 Task: Look for space in Mīrānpur Katra, India from 7th July, 2023 to 15th July, 2023 for 6 adults in price range Rs.15000 to Rs.20000. Place can be entire place with 3 bedrooms having 3 beds and 3 bathrooms. Property type can be house, flat, guest house. Amenities needed are: washing machine. Booking option can be shelf check-in. Required host language is English.
Action: Mouse moved to (432, 65)
Screenshot: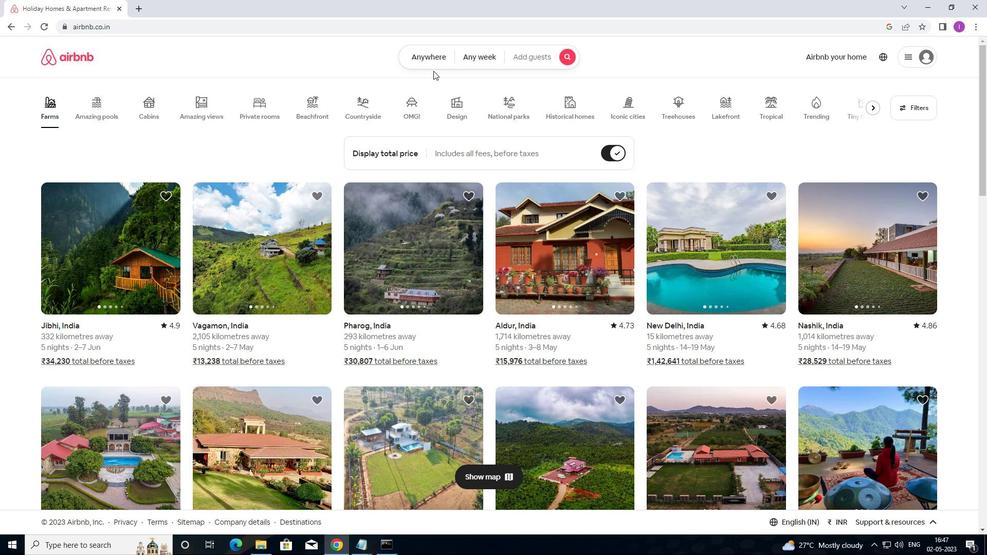
Action: Mouse pressed left at (432, 65)
Screenshot: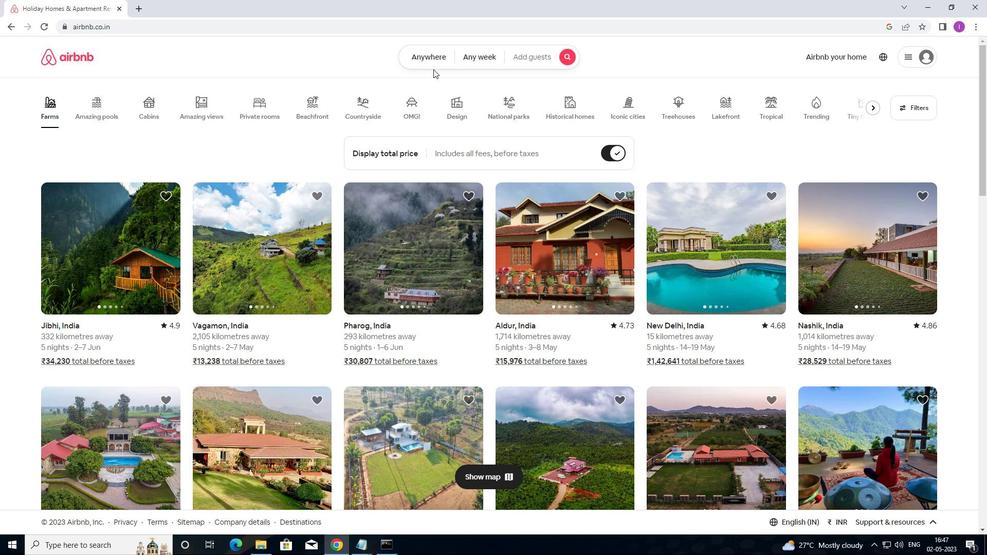 
Action: Mouse moved to (333, 99)
Screenshot: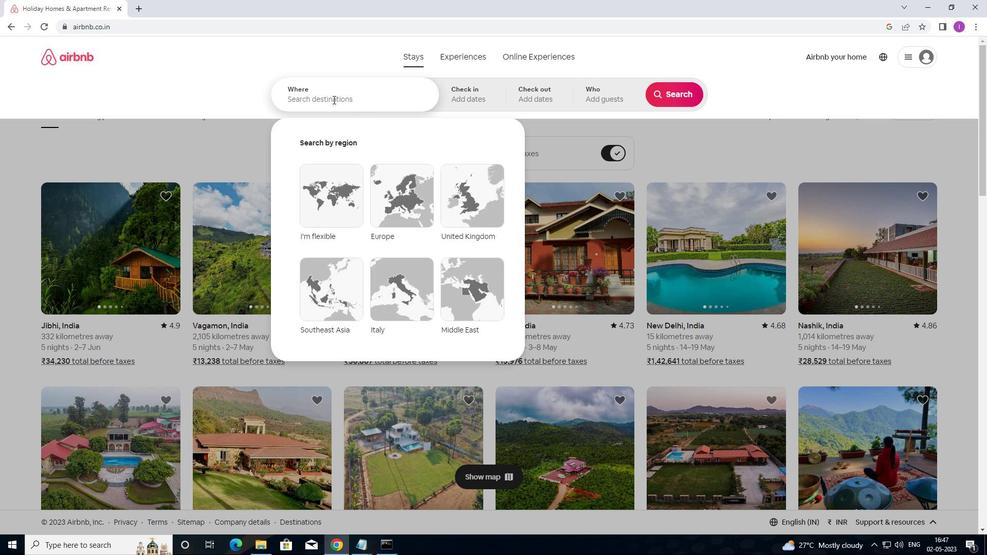 
Action: Mouse pressed left at (333, 99)
Screenshot: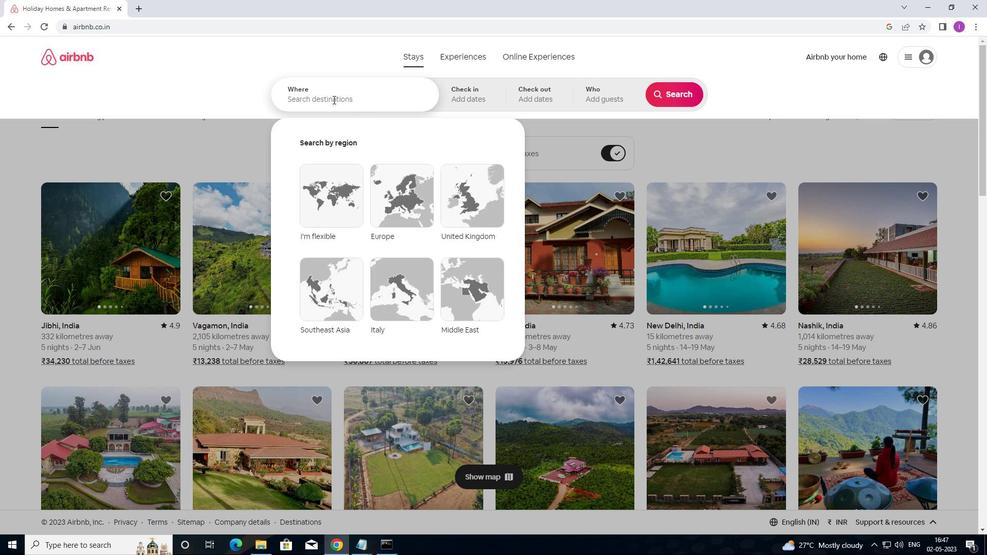 
Action: Mouse moved to (404, 110)
Screenshot: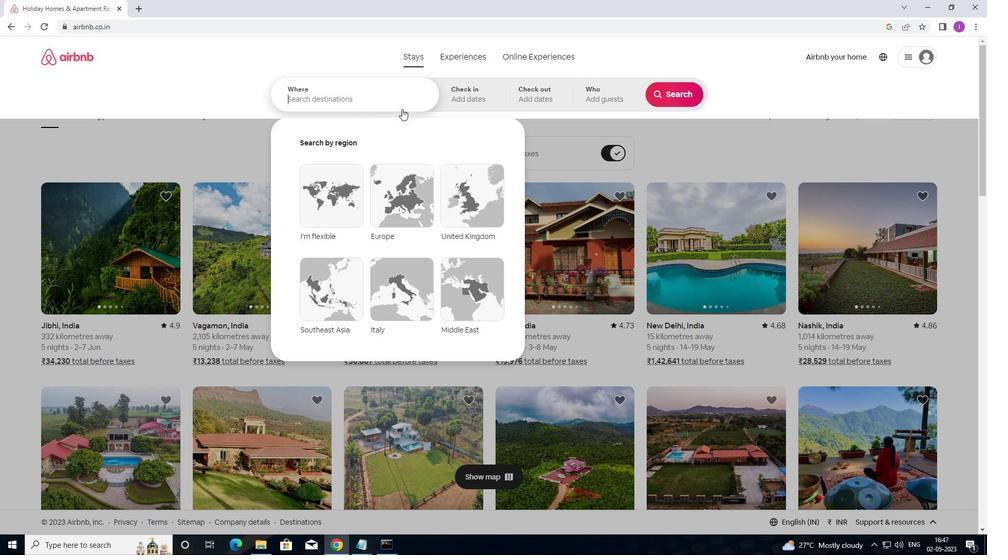 
Action: Key pressed m
Screenshot: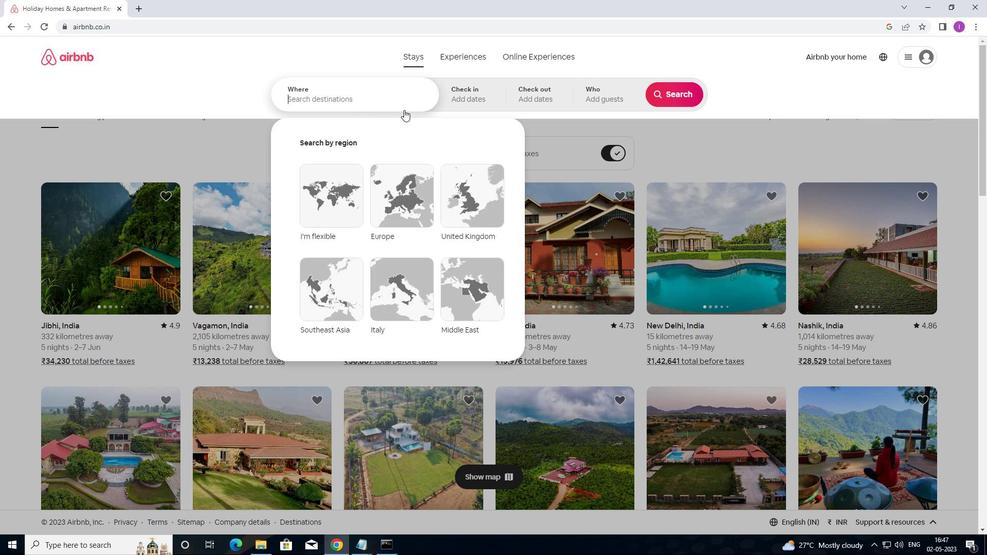 
Action: Mouse moved to (482, 152)
Screenshot: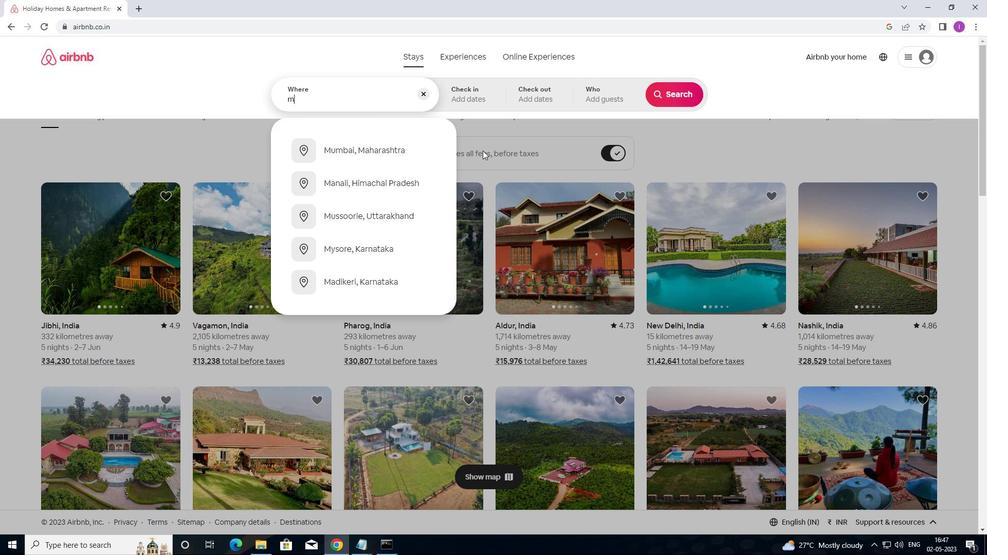 
Action: Key pressed <Key.backspace>
Screenshot: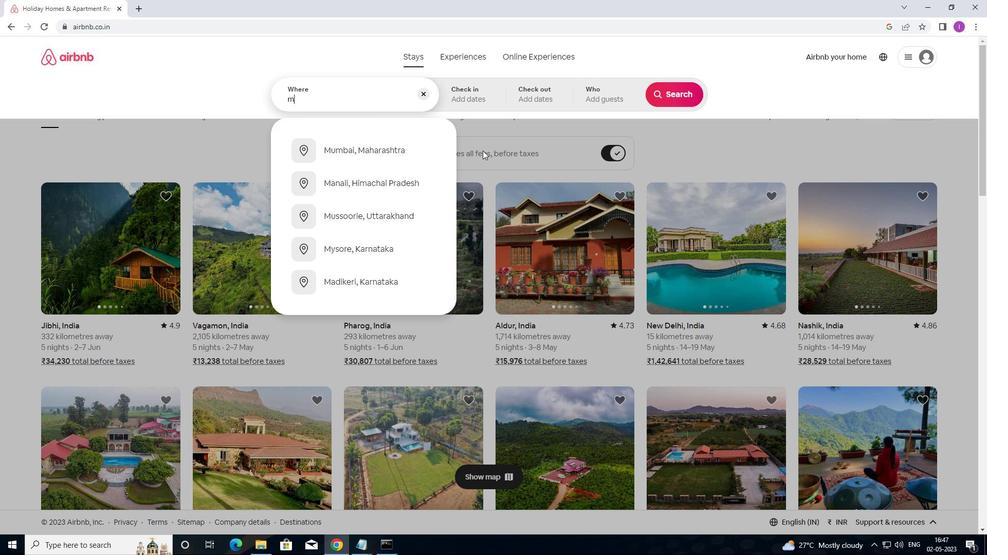 
Action: Mouse moved to (525, 192)
Screenshot: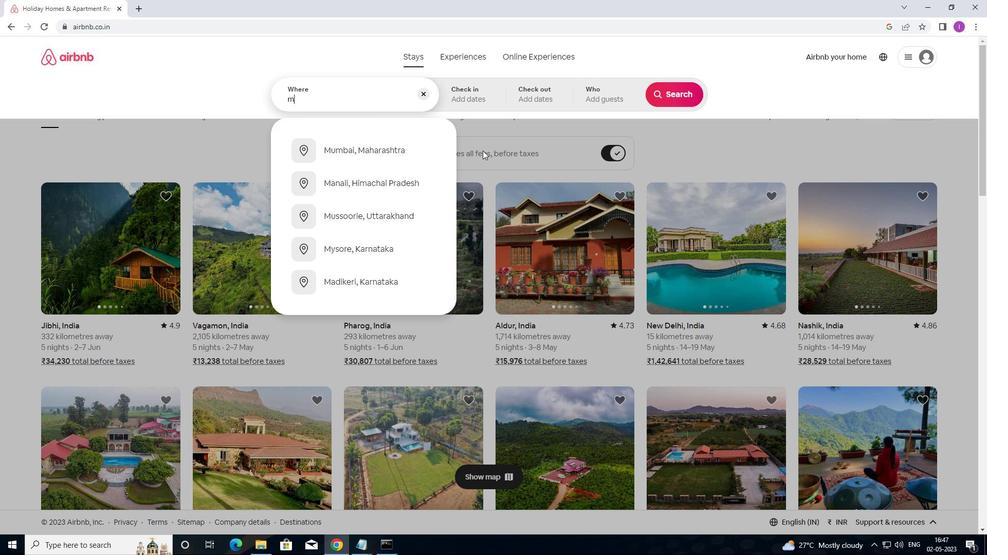 
Action: Key pressed <Key.shift>MIRANPUR<Key.space>KATRA,<Key.shift>INDIA
Screenshot: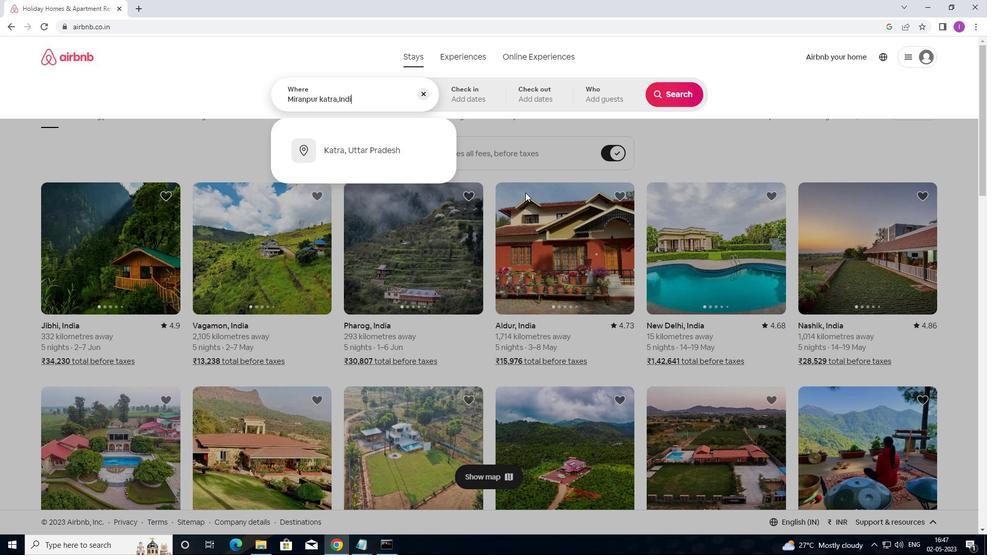 
Action: Mouse moved to (475, 94)
Screenshot: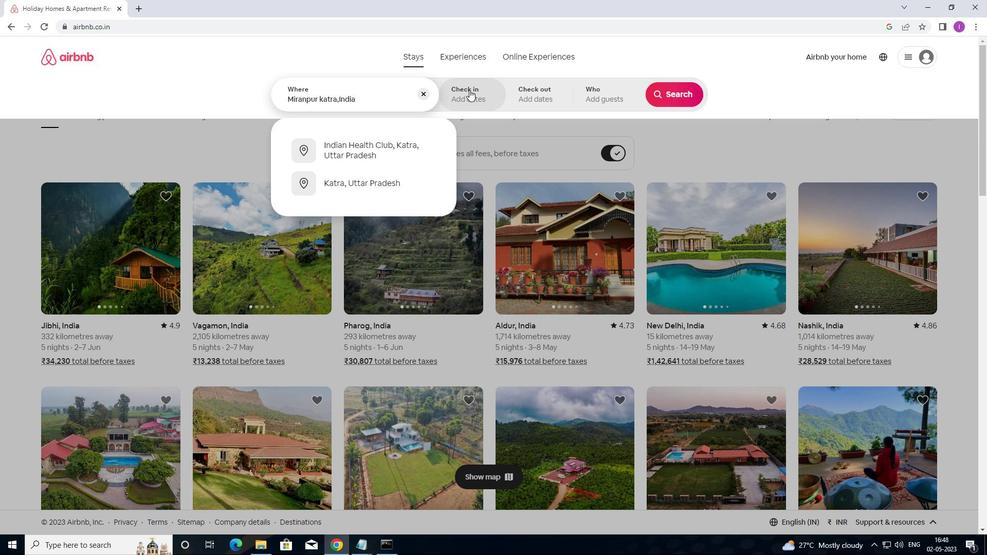
Action: Mouse pressed left at (475, 94)
Screenshot: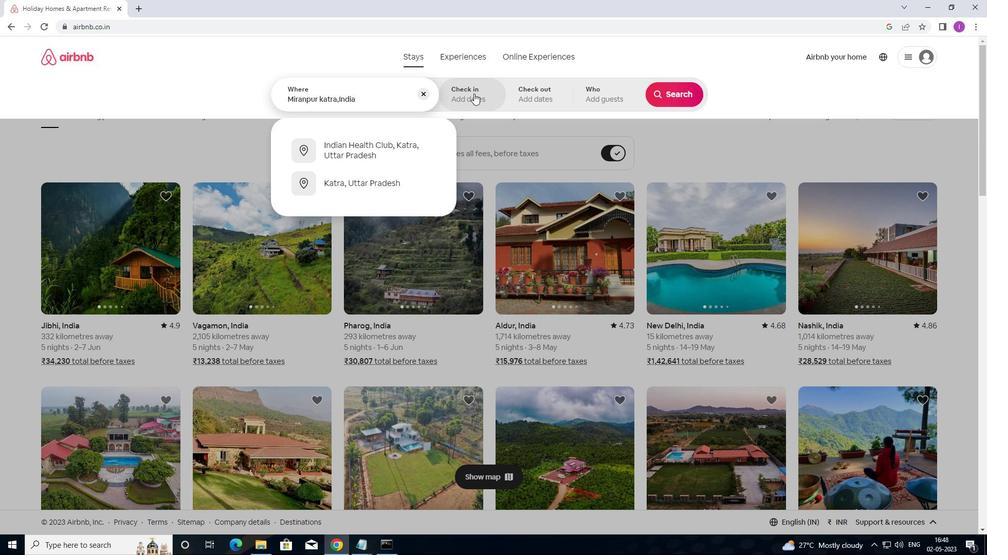 
Action: Mouse moved to (659, 179)
Screenshot: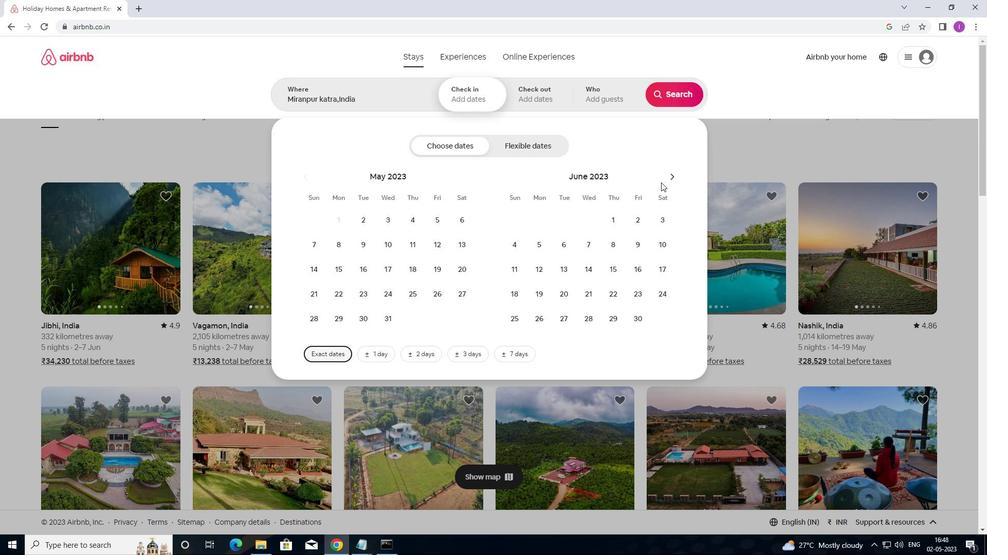 
Action: Mouse pressed left at (659, 179)
Screenshot: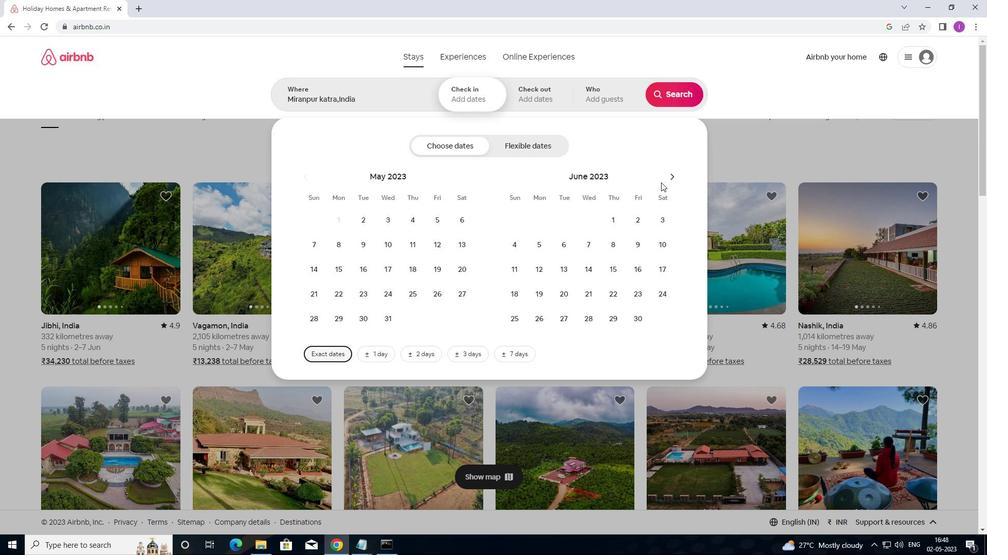 
Action: Mouse moved to (673, 179)
Screenshot: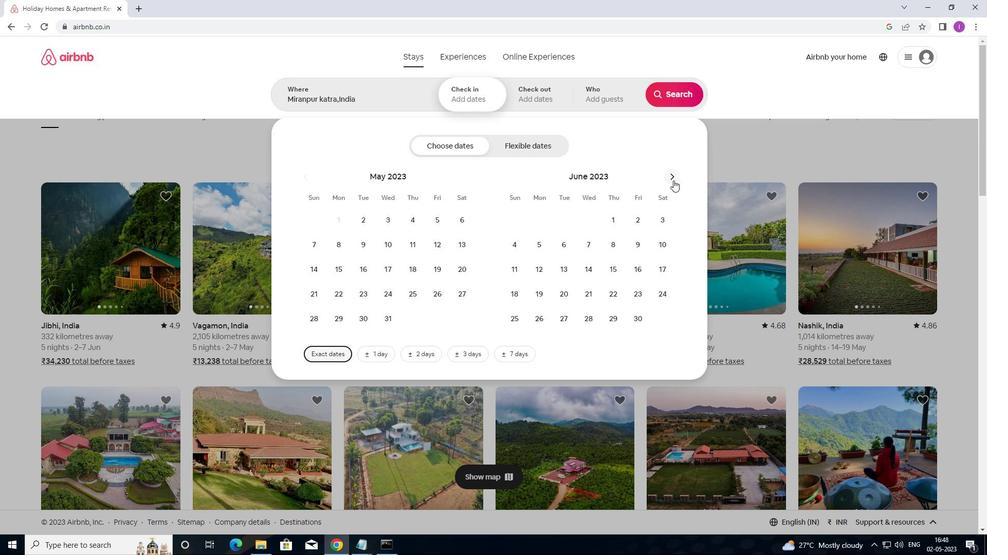
Action: Mouse pressed left at (673, 179)
Screenshot: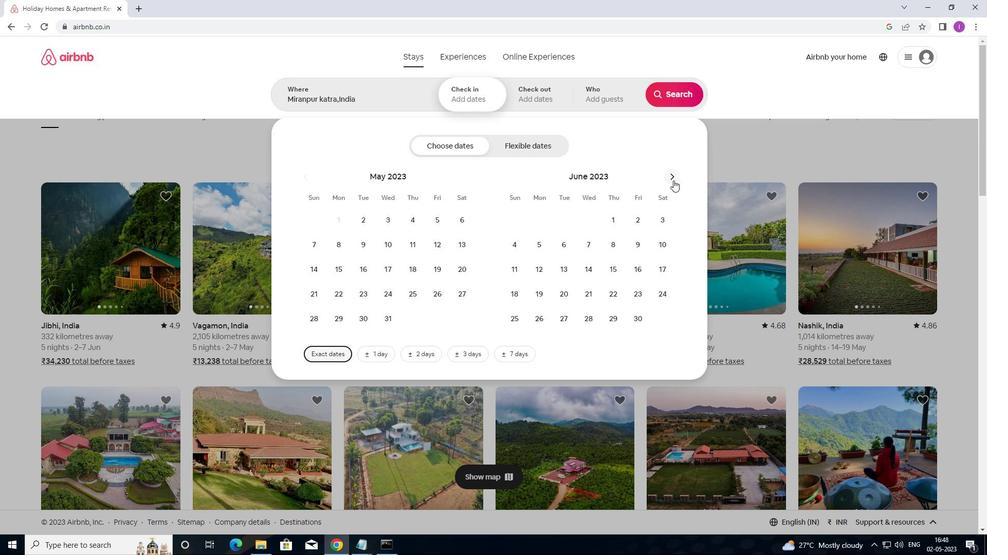 
Action: Mouse moved to (642, 248)
Screenshot: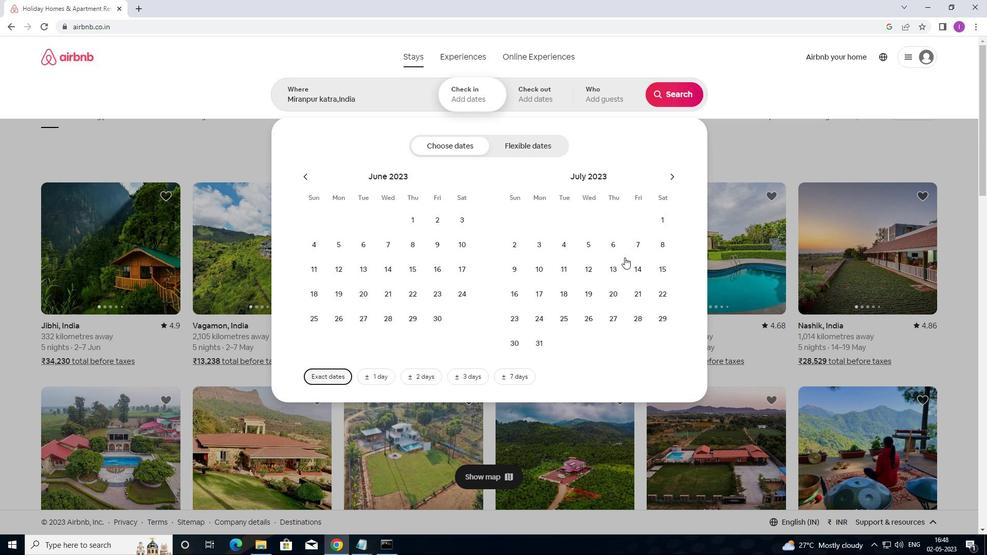 
Action: Mouse pressed left at (642, 248)
Screenshot: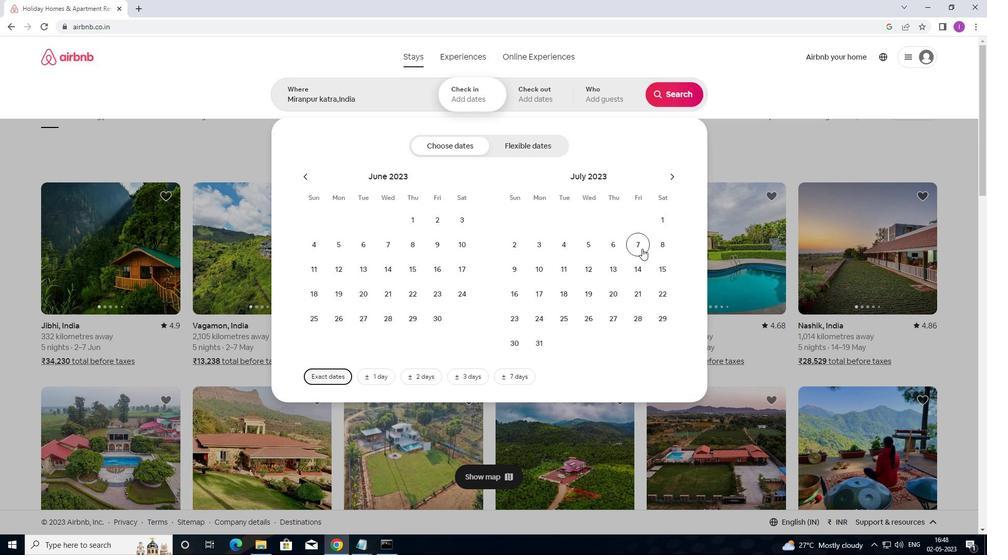 
Action: Mouse moved to (668, 275)
Screenshot: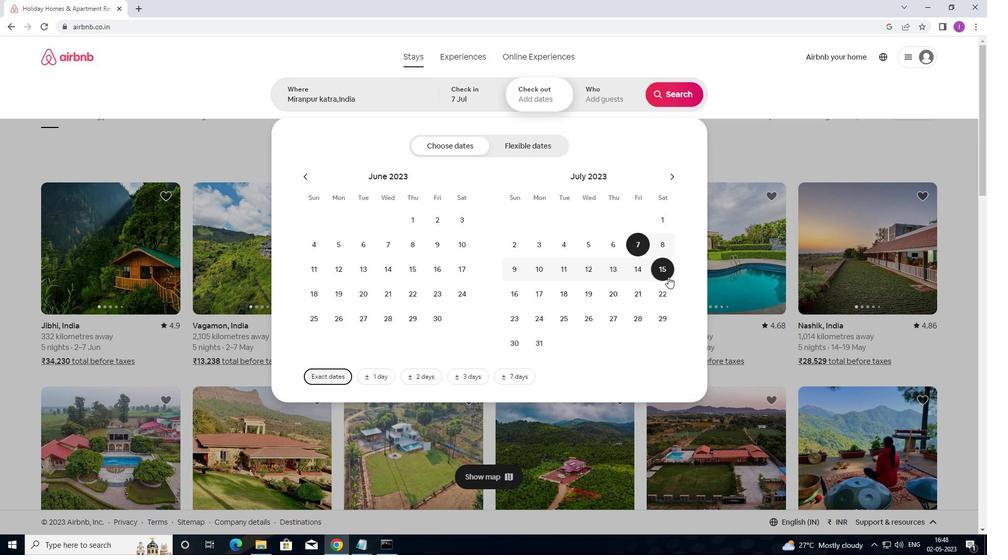 
Action: Mouse pressed left at (668, 275)
Screenshot: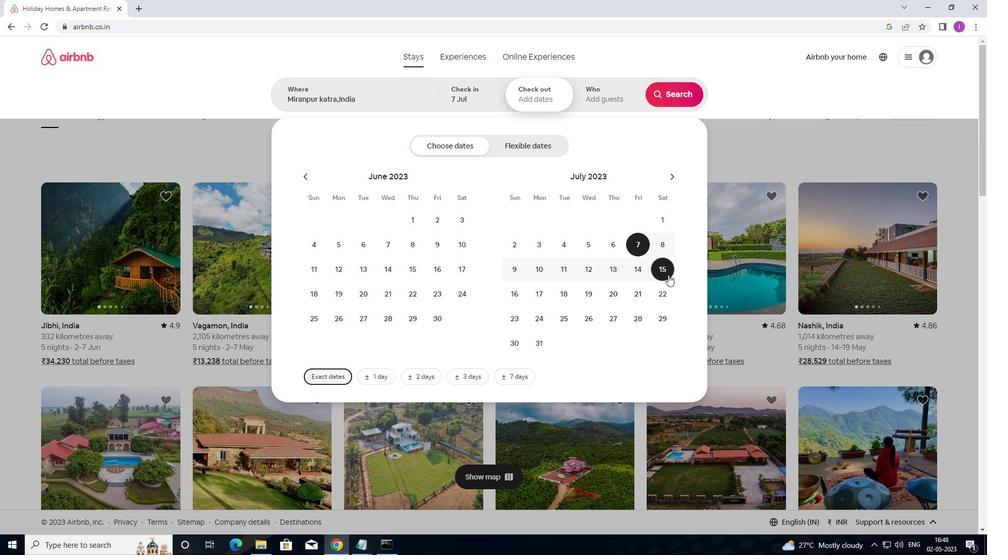 
Action: Mouse moved to (632, 87)
Screenshot: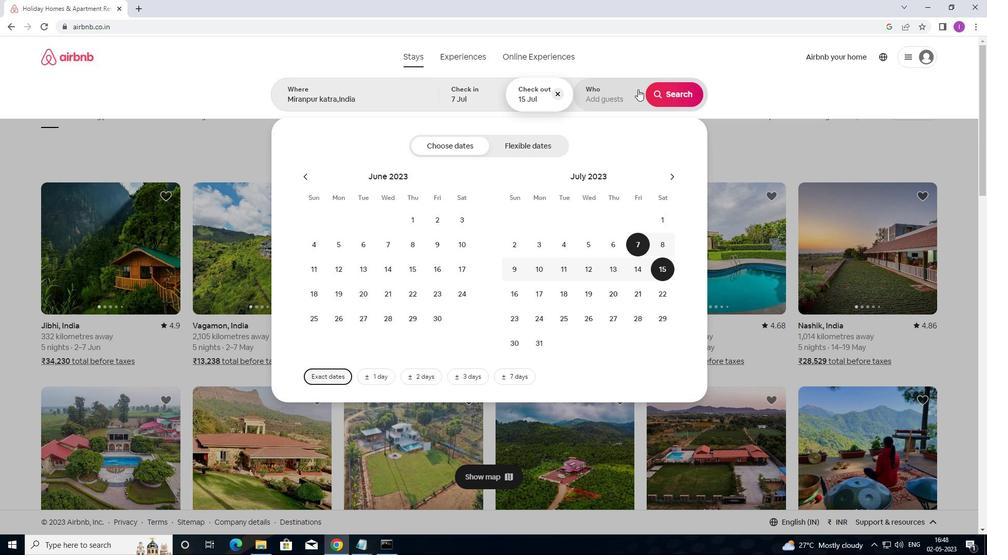 
Action: Mouse pressed left at (632, 87)
Screenshot: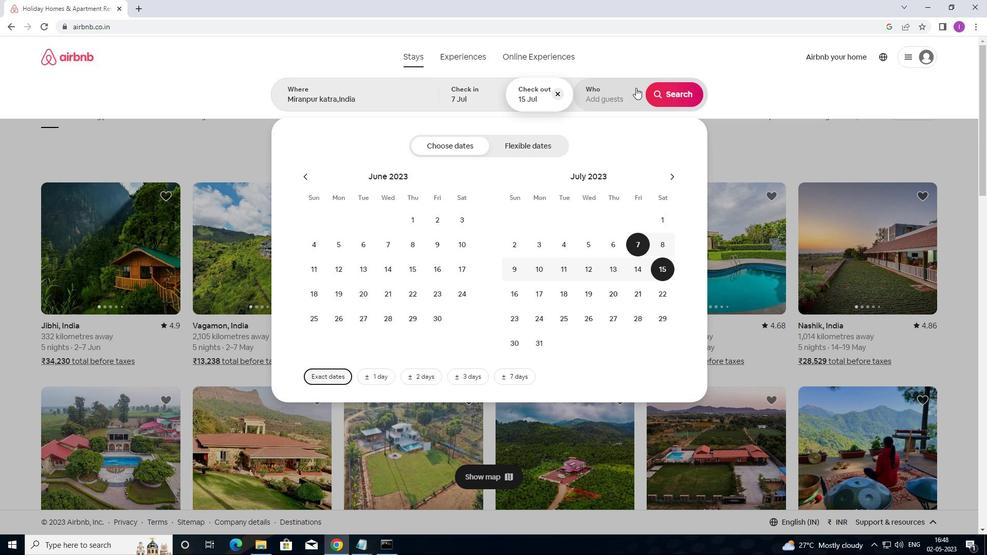 
Action: Mouse moved to (679, 140)
Screenshot: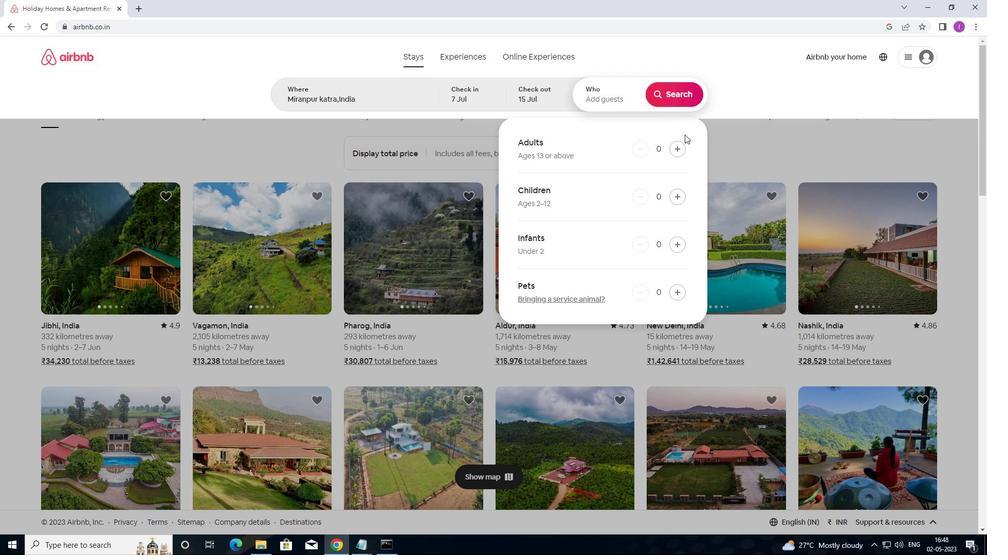 
Action: Mouse pressed left at (679, 140)
Screenshot: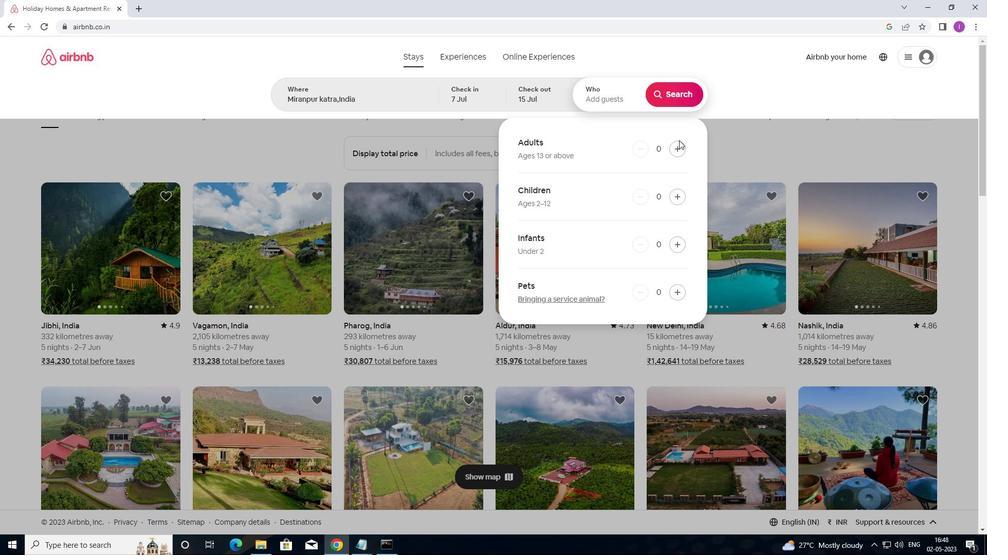 
Action: Mouse pressed left at (679, 140)
Screenshot: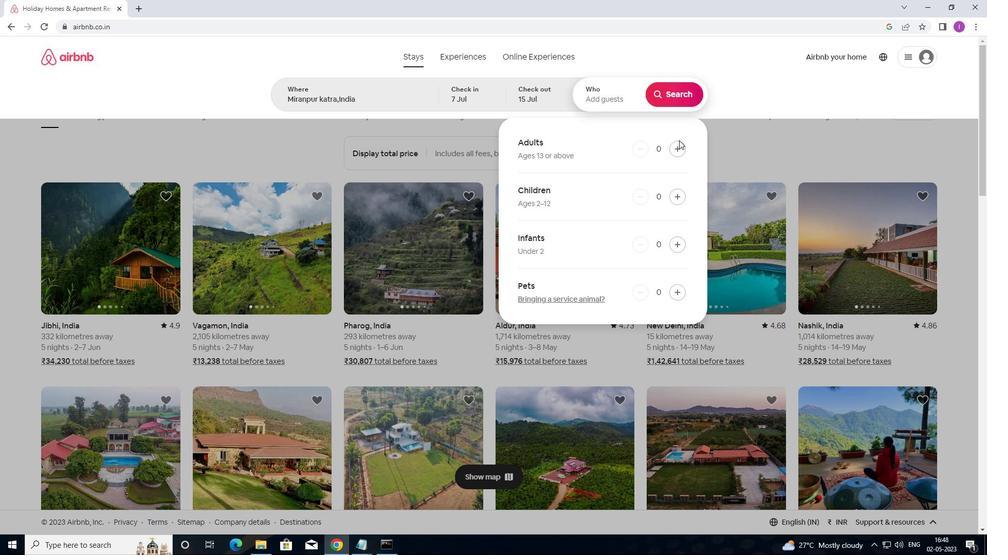 
Action: Mouse moved to (679, 145)
Screenshot: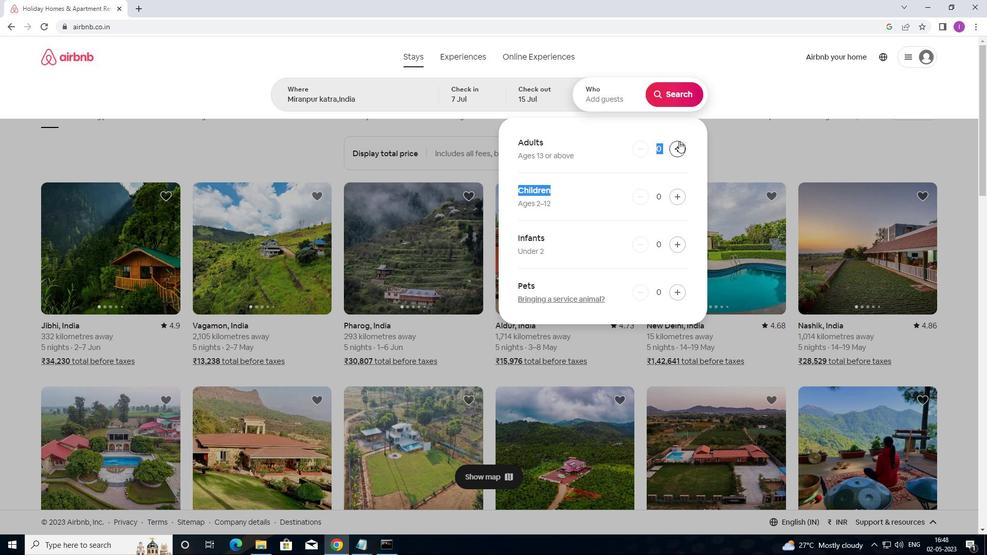 
Action: Mouse pressed left at (679, 145)
Screenshot: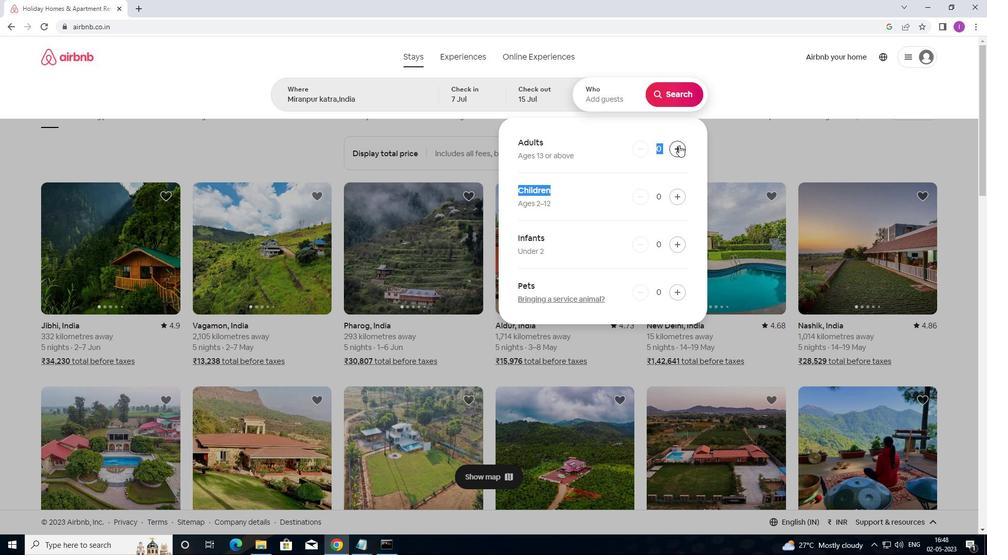 
Action: Mouse pressed left at (679, 145)
Screenshot: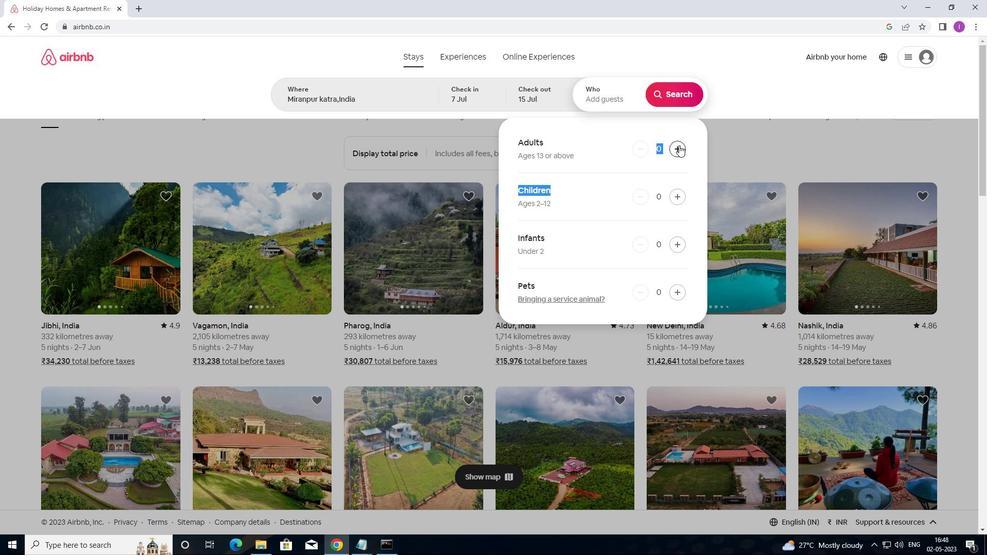
Action: Mouse moved to (712, 145)
Screenshot: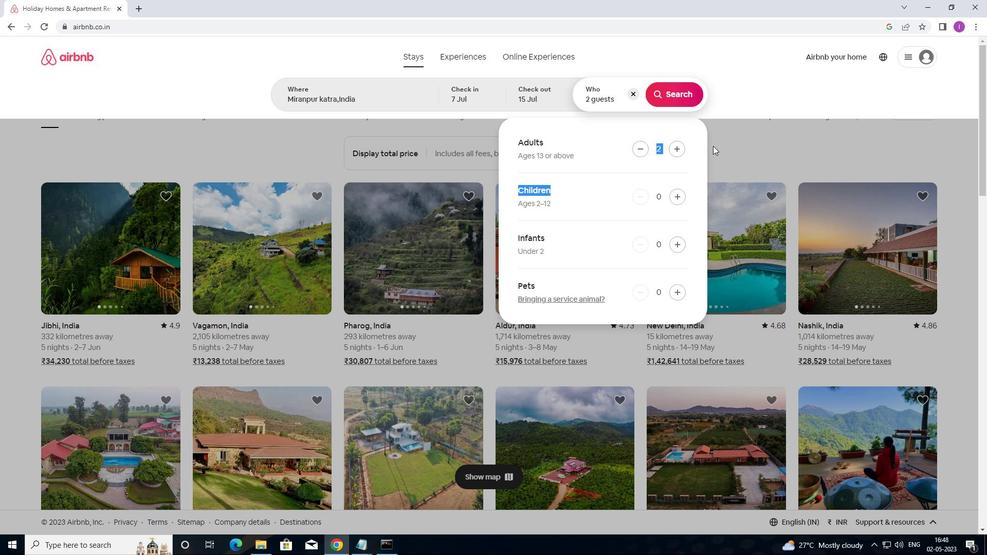 
Action: Mouse pressed left at (712, 145)
Screenshot: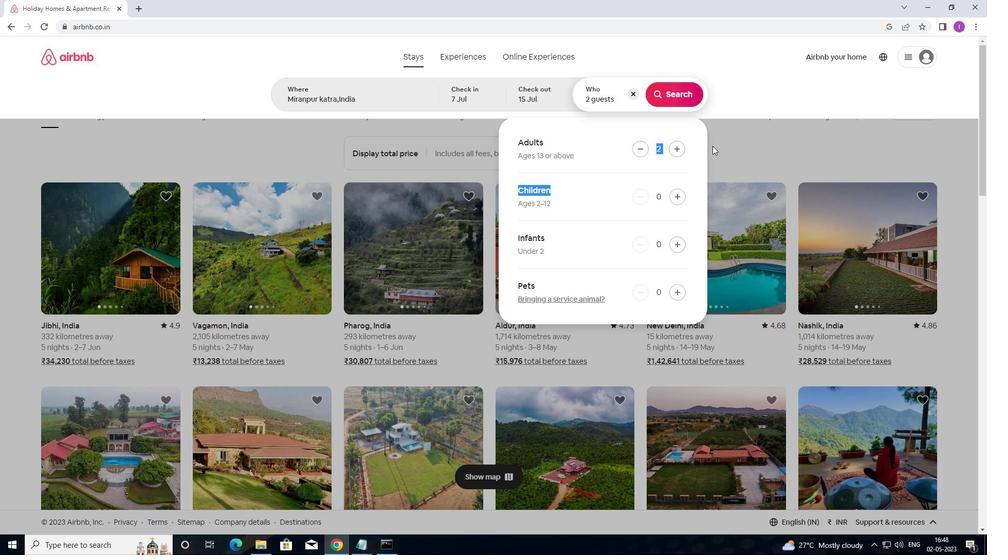 
Action: Mouse moved to (550, 55)
Screenshot: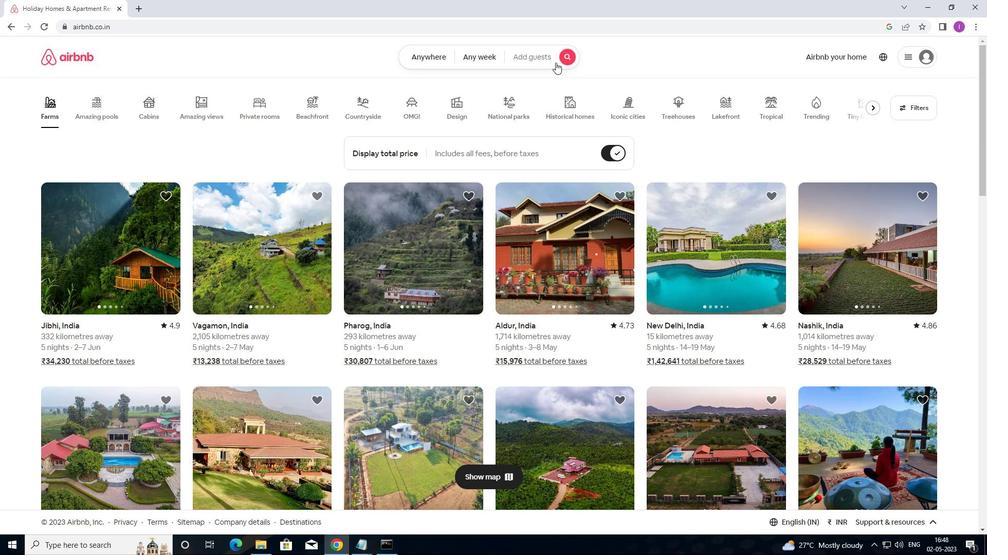 
Action: Mouse pressed left at (550, 55)
Screenshot: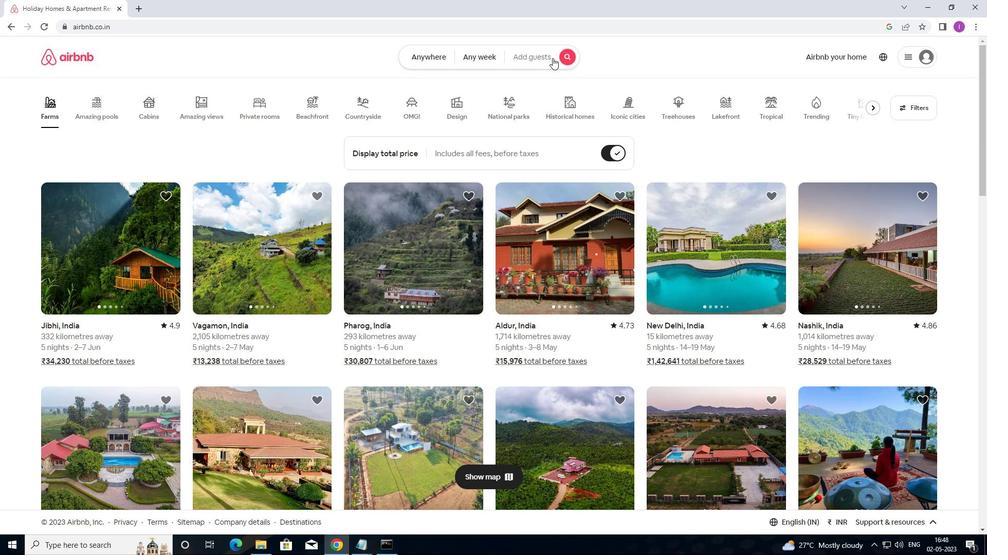 
Action: Mouse moved to (675, 150)
Screenshot: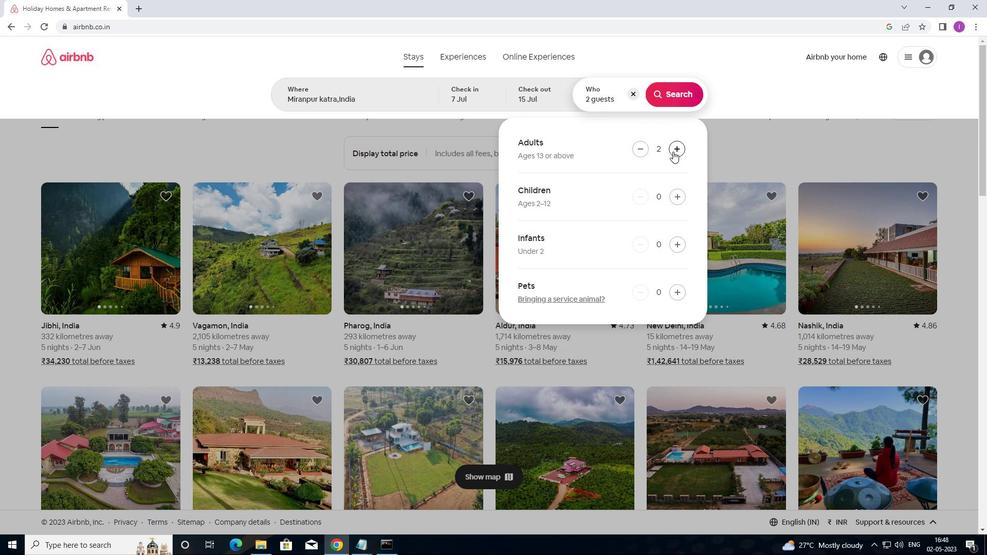 
Action: Mouse pressed left at (675, 150)
Screenshot: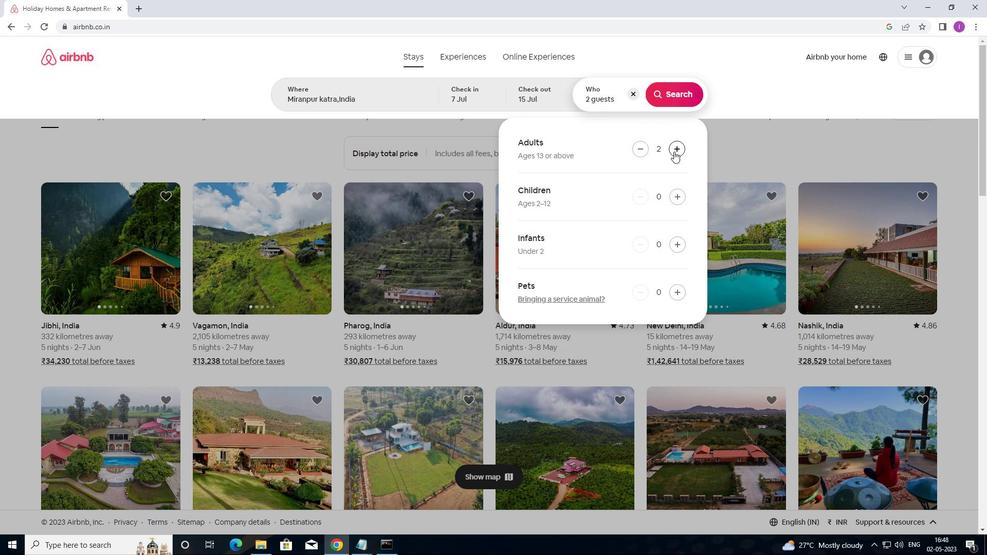 
Action: Mouse moved to (675, 150)
Screenshot: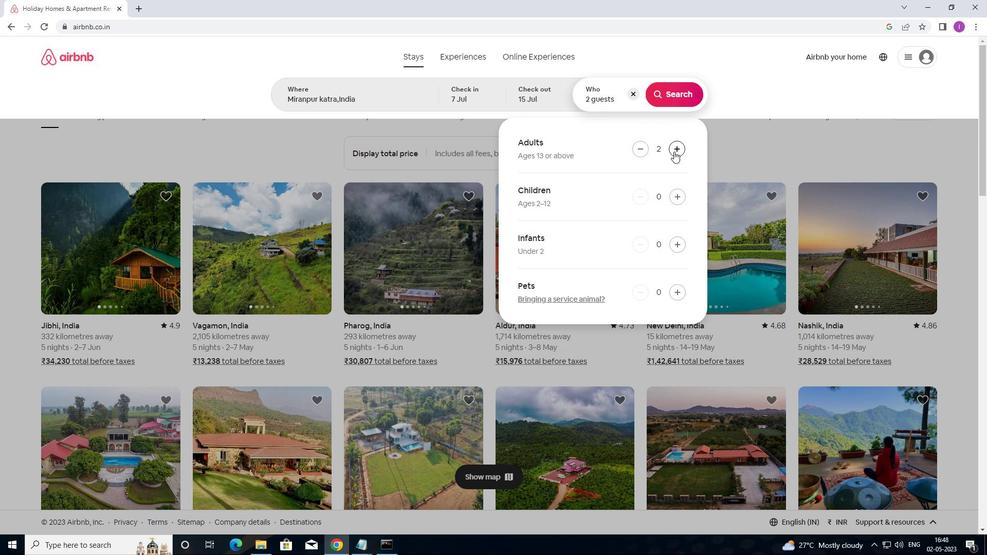 
Action: Mouse pressed left at (675, 150)
Screenshot: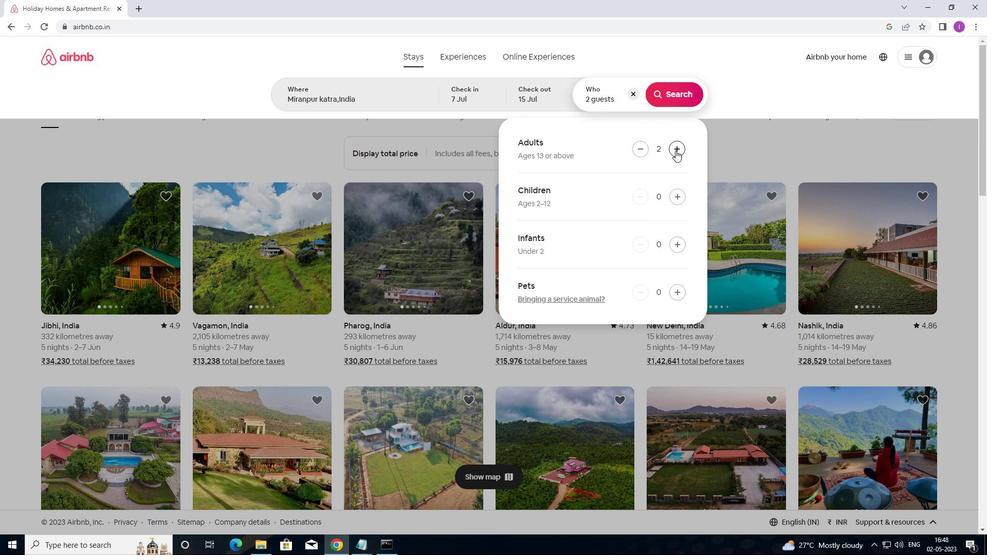 
Action: Mouse pressed left at (675, 150)
Screenshot: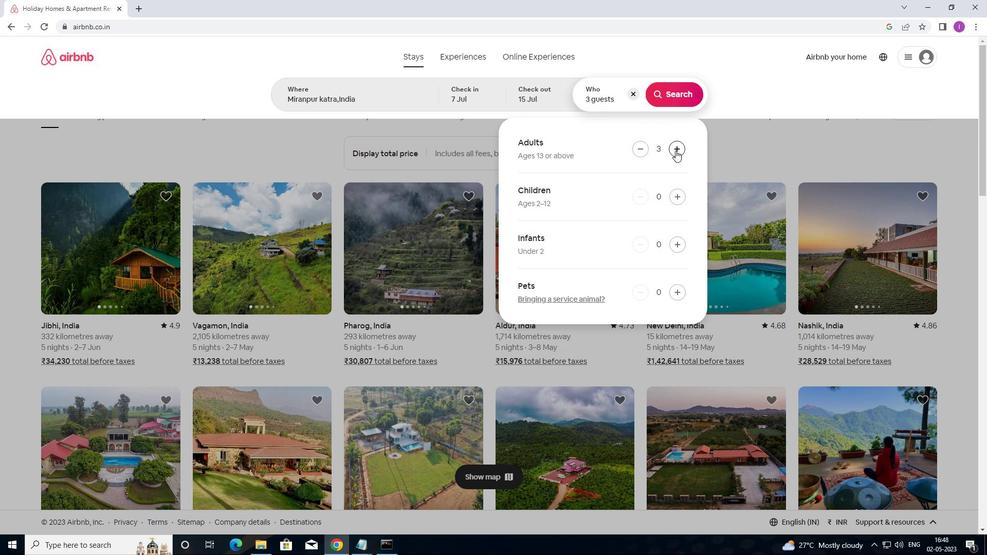 
Action: Mouse moved to (675, 150)
Screenshot: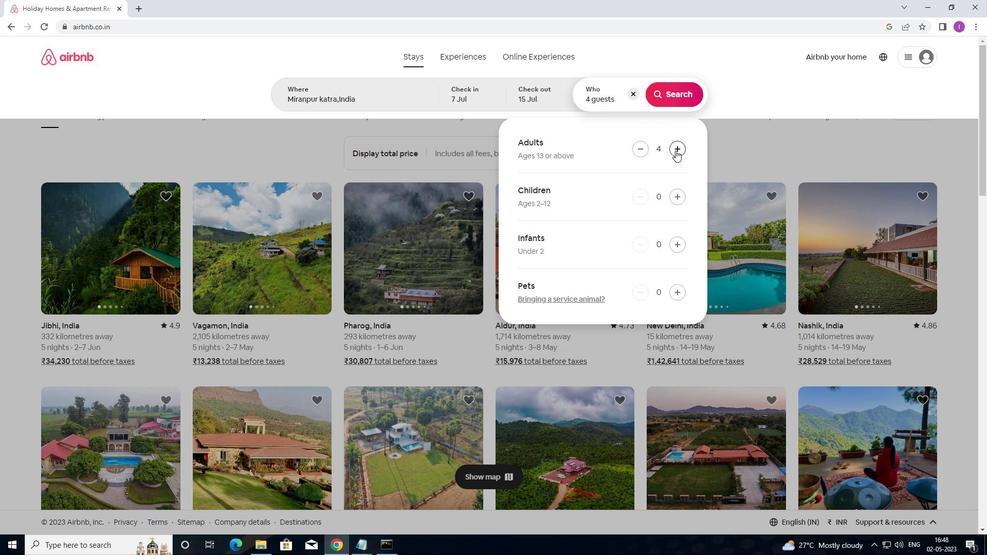 
Action: Mouse pressed left at (675, 150)
Screenshot: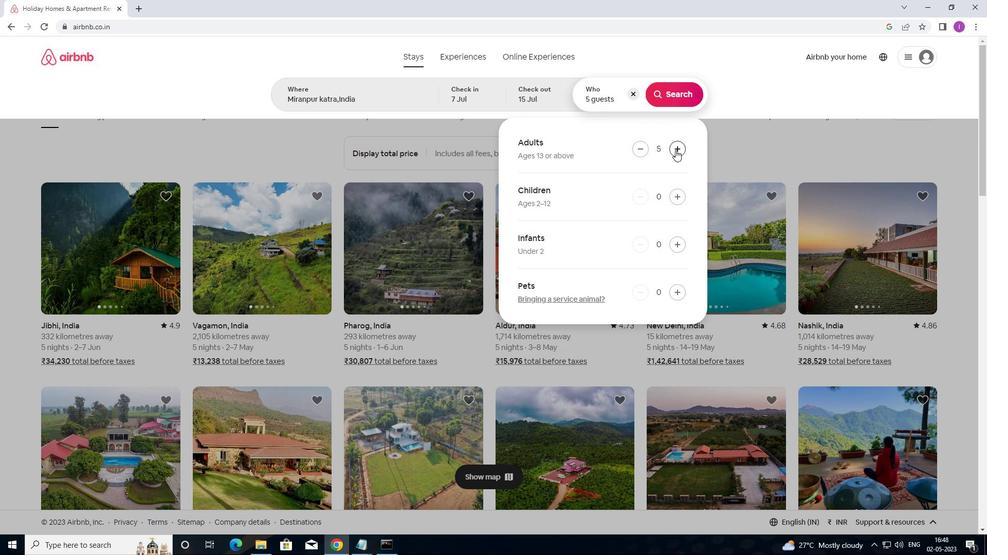 
Action: Mouse moved to (680, 93)
Screenshot: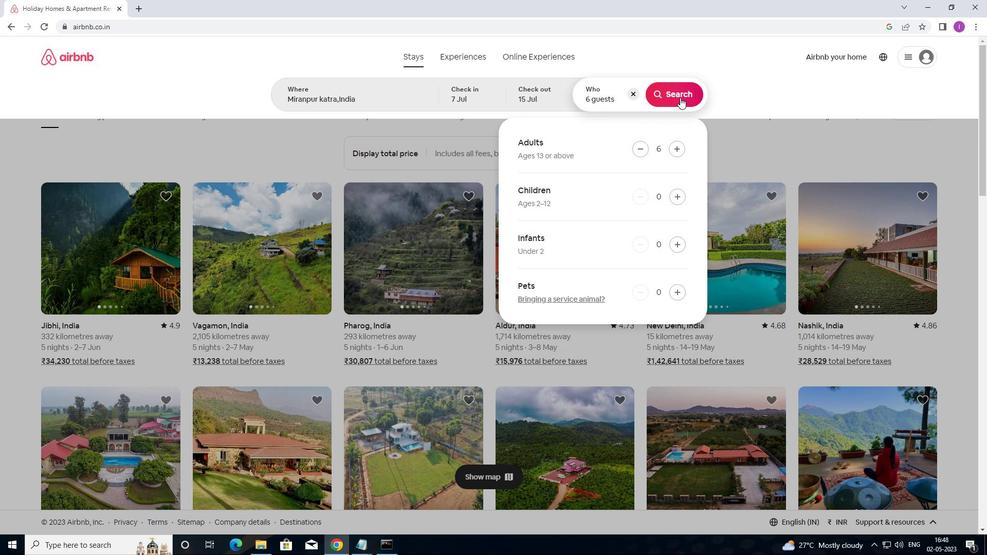 
Action: Mouse pressed left at (680, 93)
Screenshot: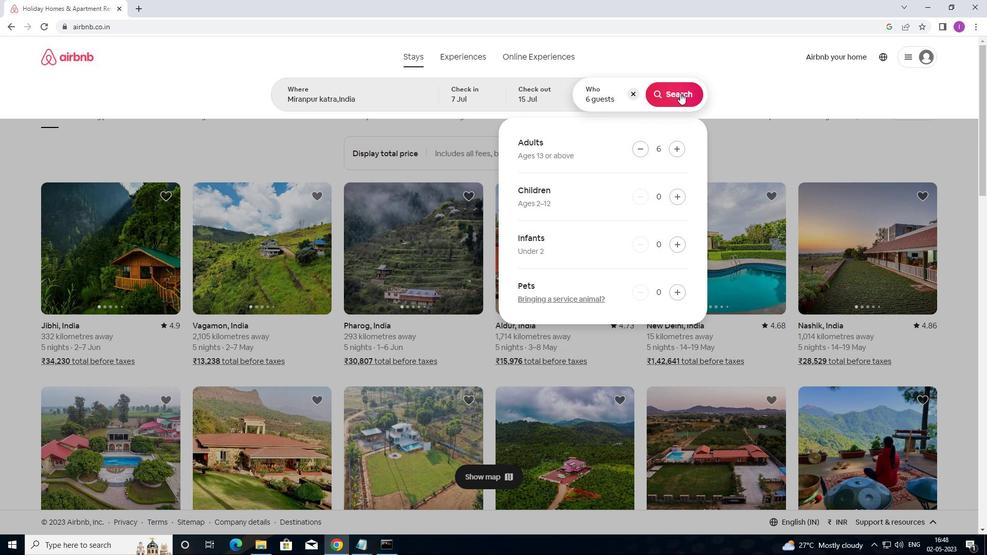 
Action: Mouse moved to (940, 96)
Screenshot: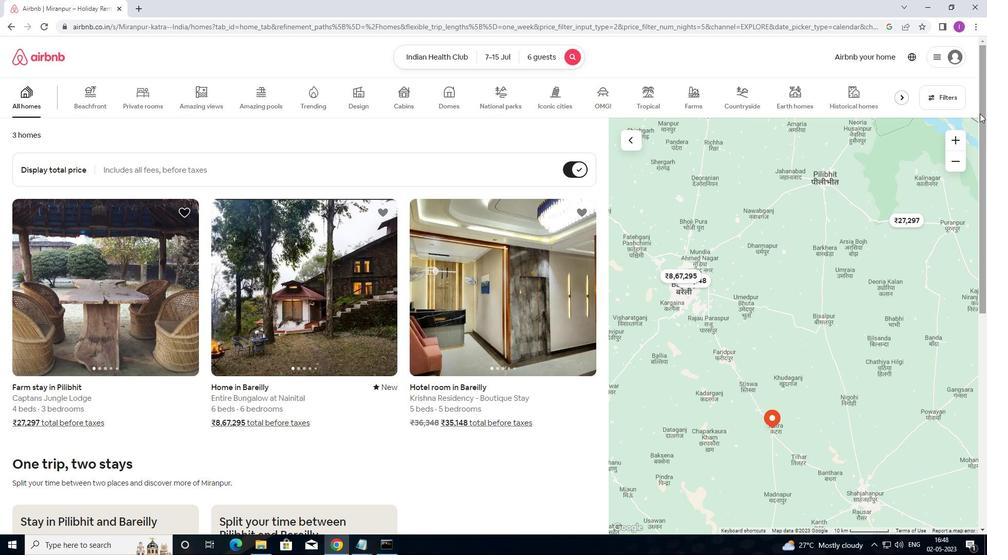 
Action: Mouse pressed left at (940, 96)
Screenshot: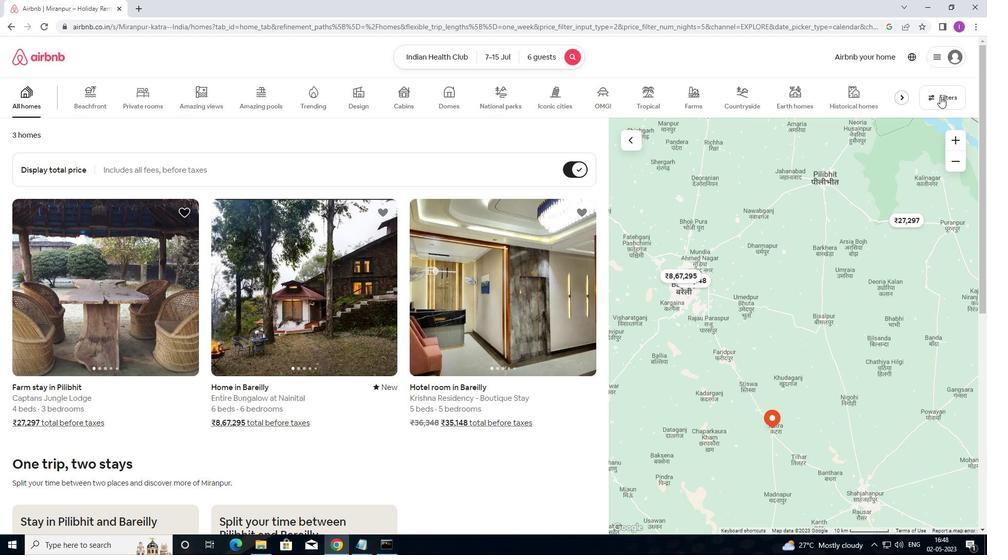 
Action: Mouse moved to (382, 230)
Screenshot: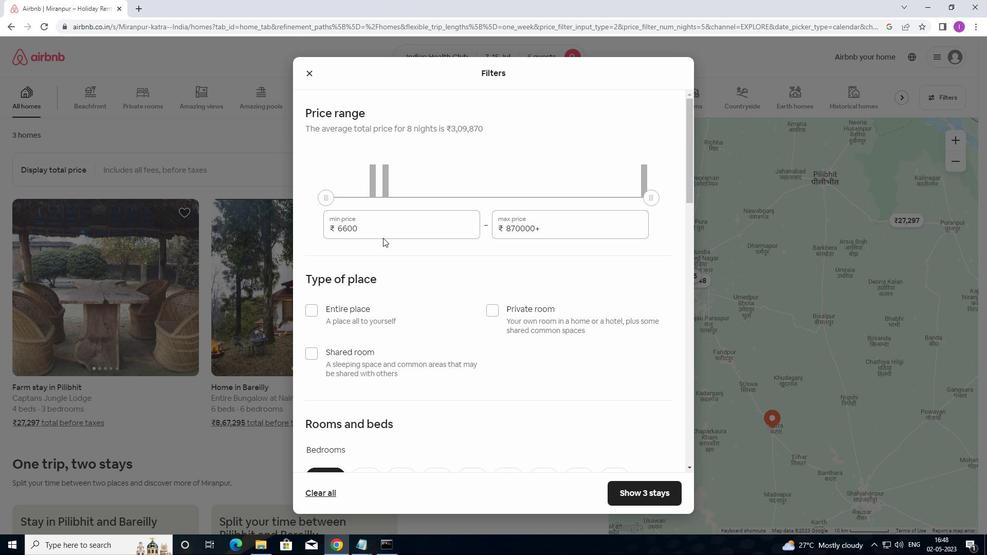 
Action: Mouse pressed left at (382, 230)
Screenshot: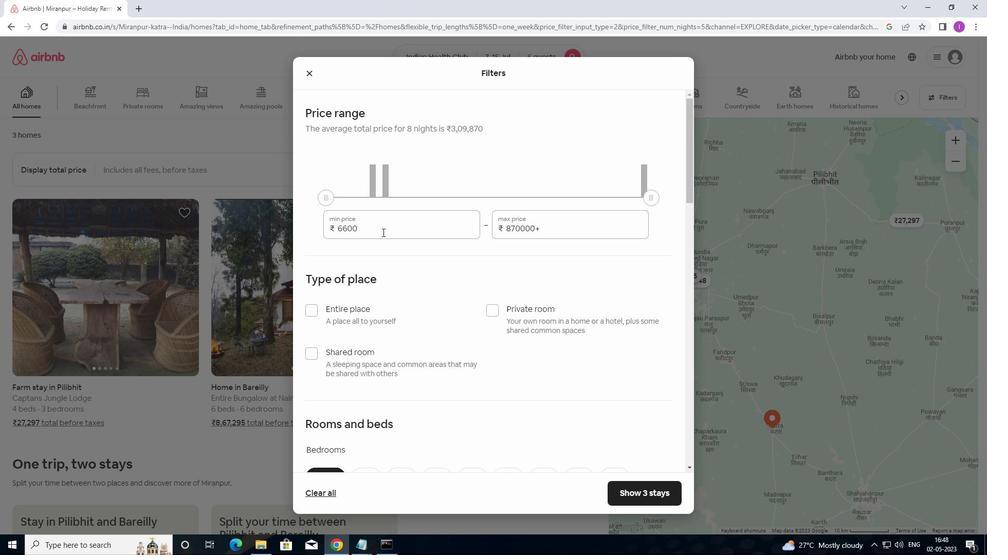 
Action: Mouse moved to (365, 222)
Screenshot: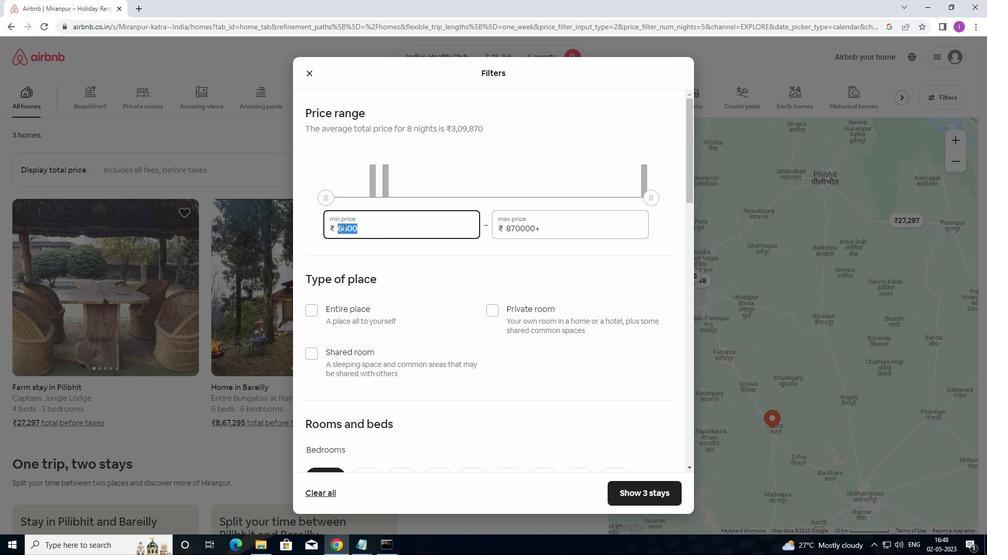 
Action: Key pressed 15
Screenshot: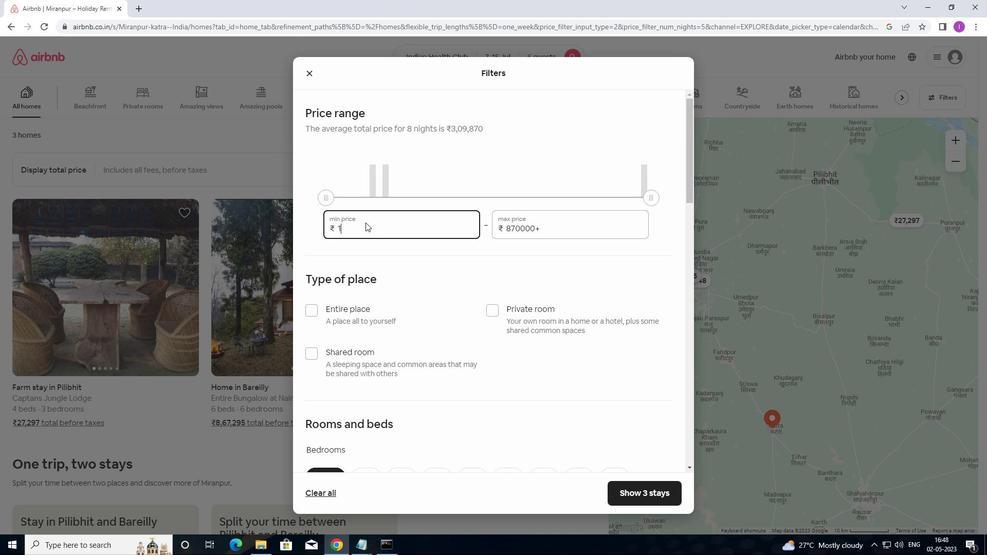
Action: Mouse moved to (366, 222)
Screenshot: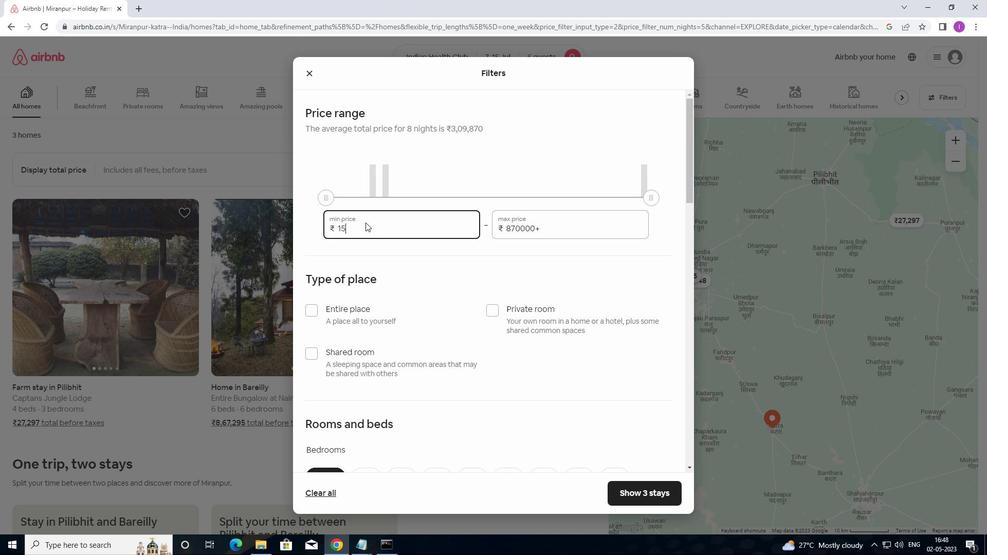 
Action: Key pressed 0
Screenshot: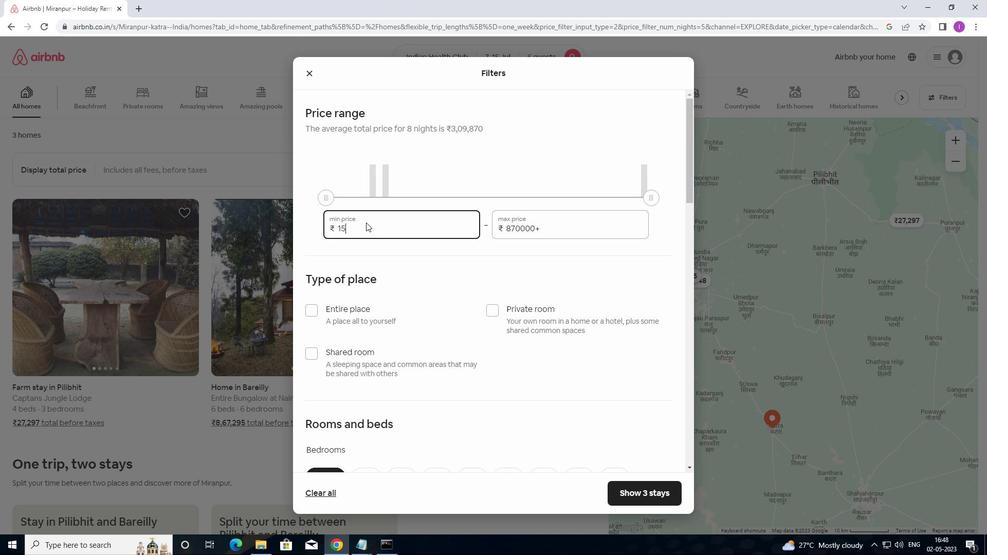 
Action: Mouse moved to (373, 224)
Screenshot: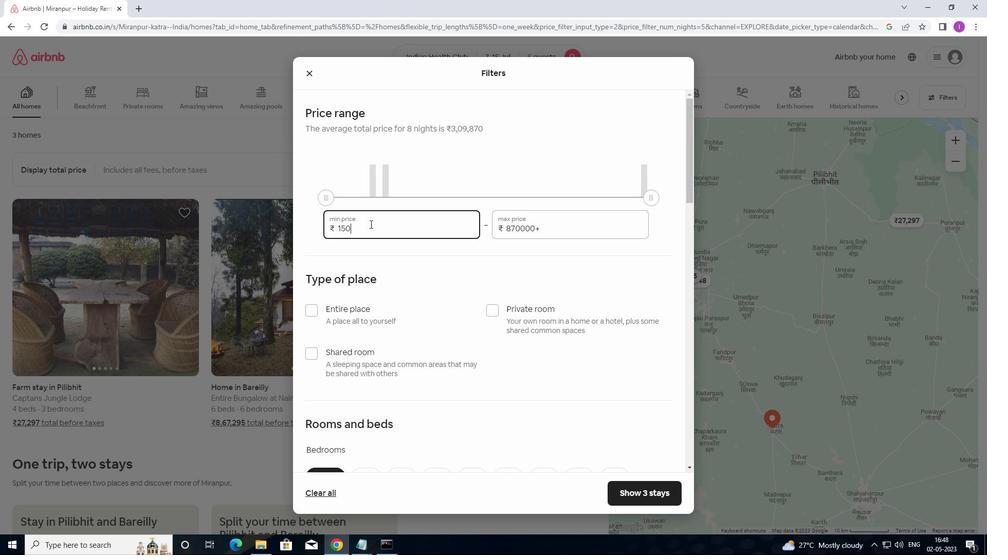 
Action: Key pressed 0
Screenshot: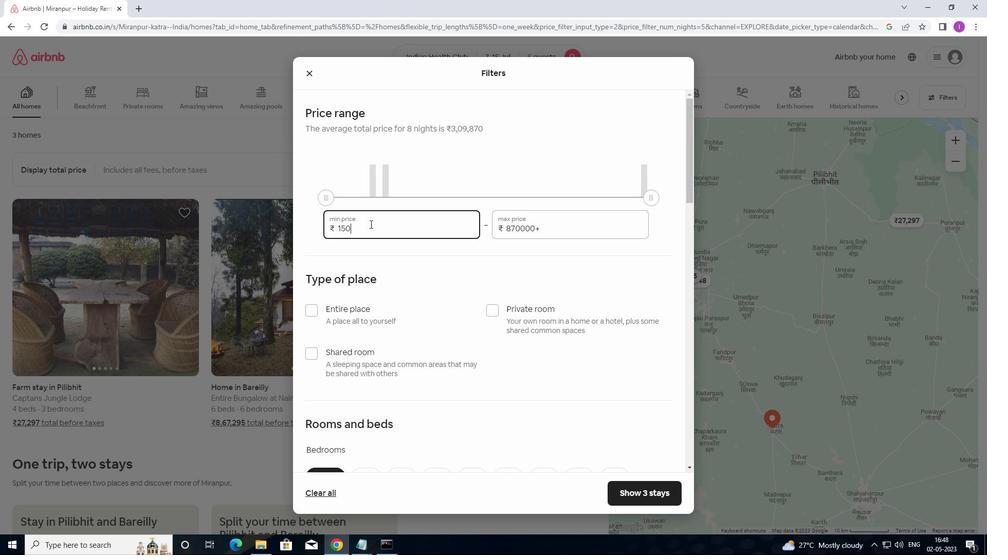 
Action: Mouse moved to (373, 224)
Screenshot: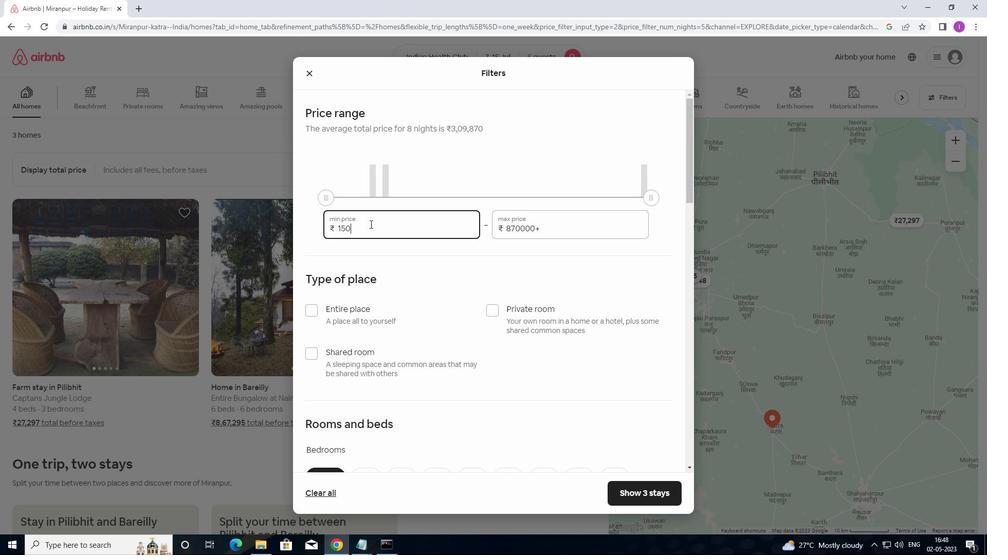 
Action: Key pressed 0
Screenshot: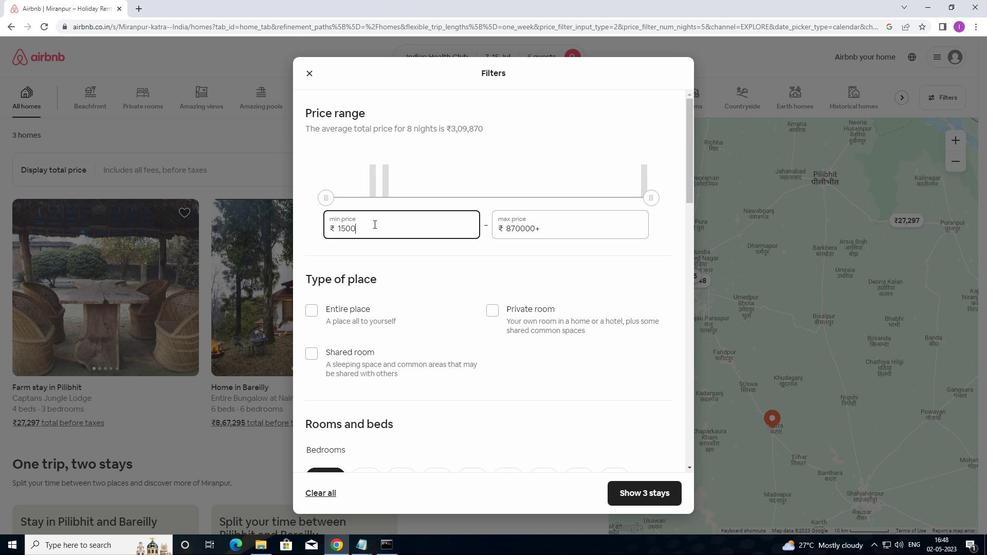 
Action: Mouse moved to (537, 229)
Screenshot: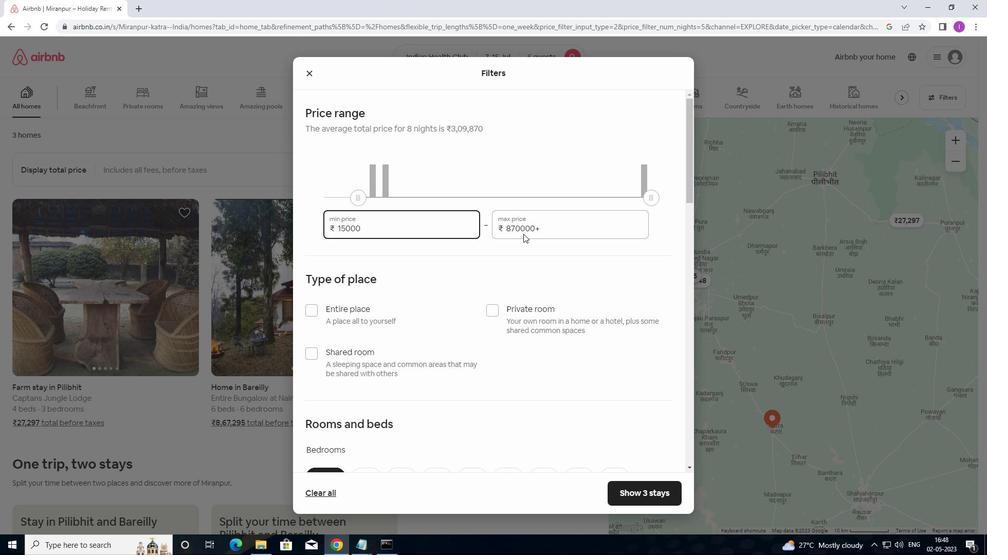 
Action: Mouse pressed left at (537, 229)
Screenshot: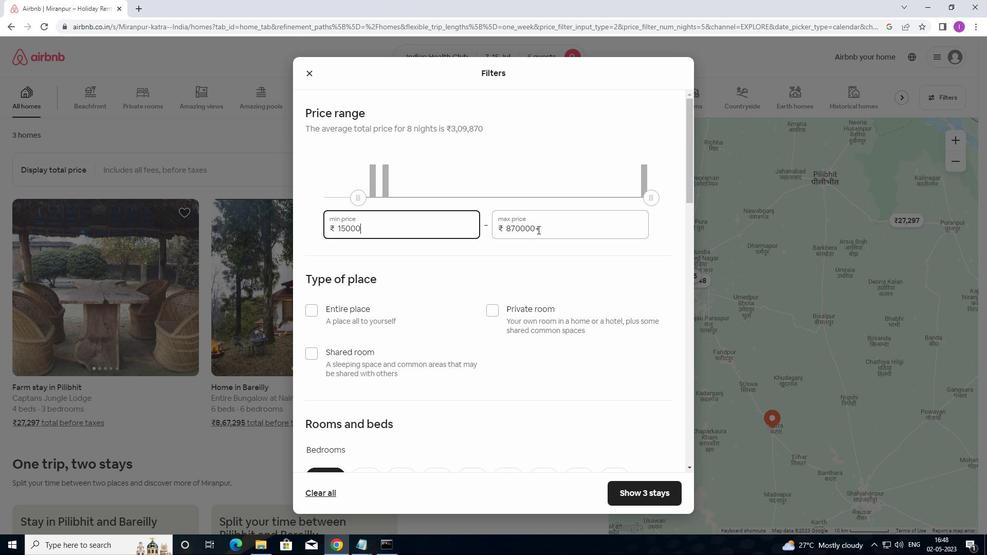 
Action: Mouse moved to (494, 228)
Screenshot: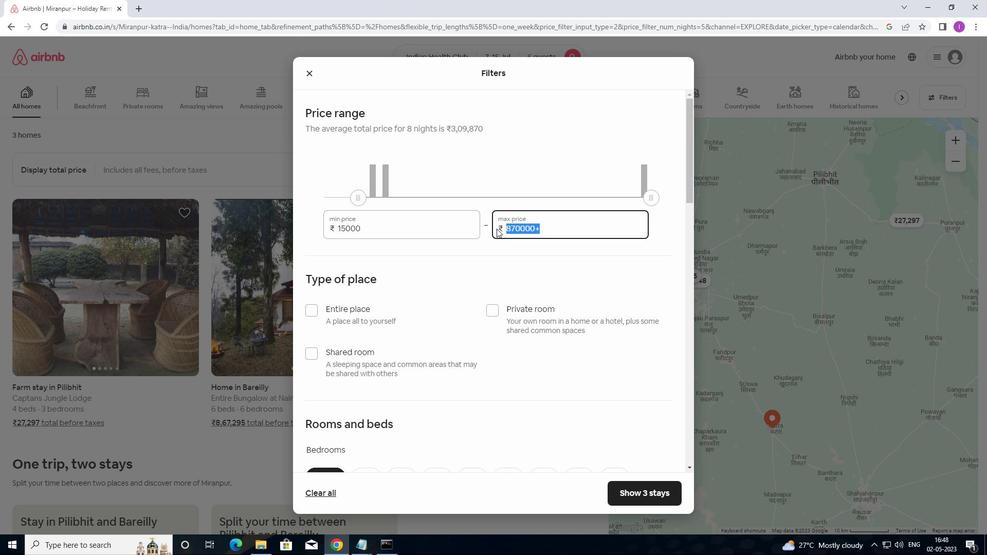 
Action: Key pressed 20
Screenshot: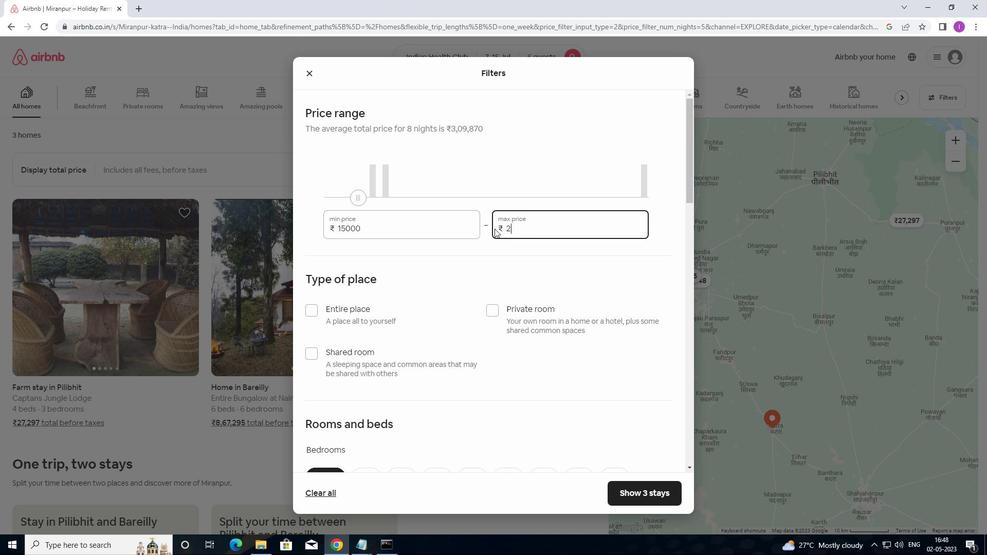 
Action: Mouse moved to (494, 228)
Screenshot: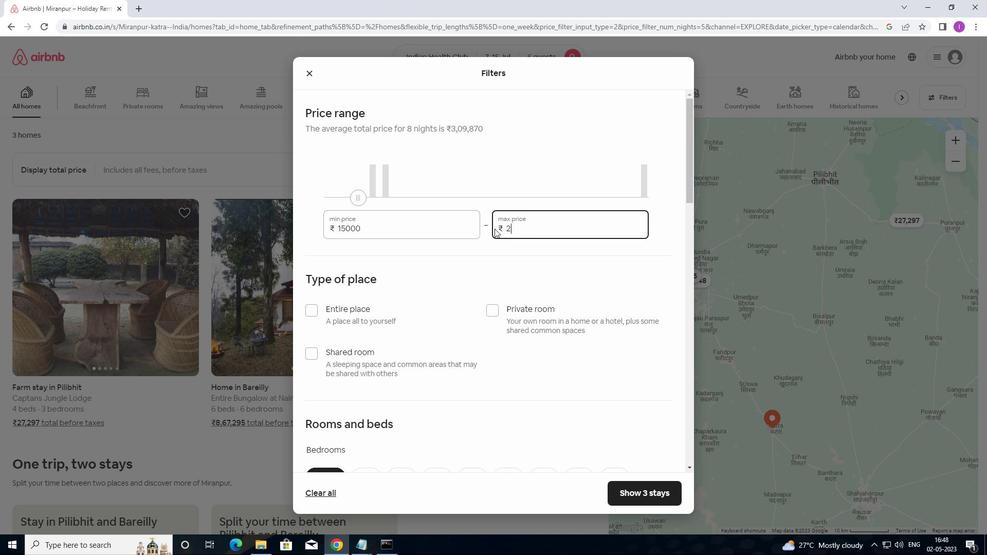
Action: Key pressed 0
Screenshot: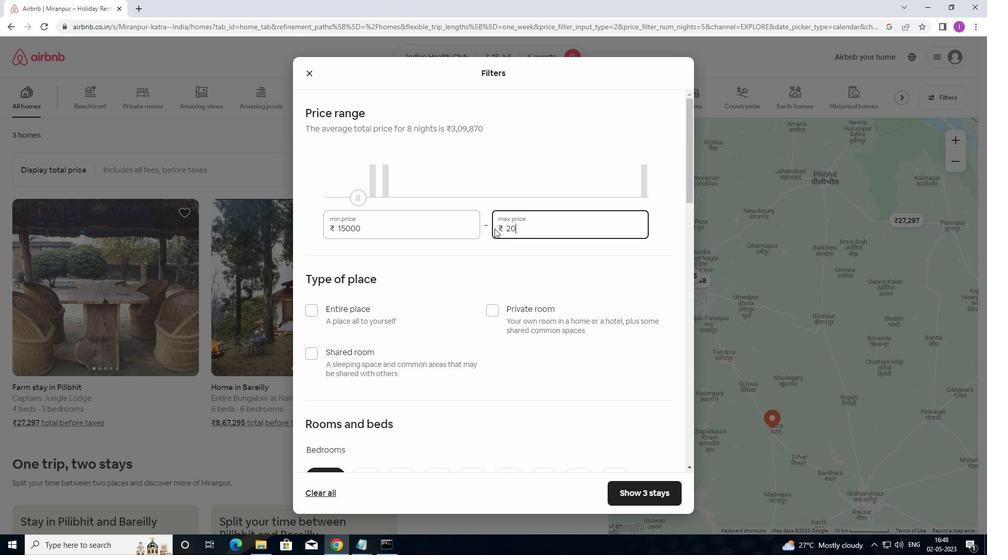 
Action: Mouse moved to (494, 228)
Screenshot: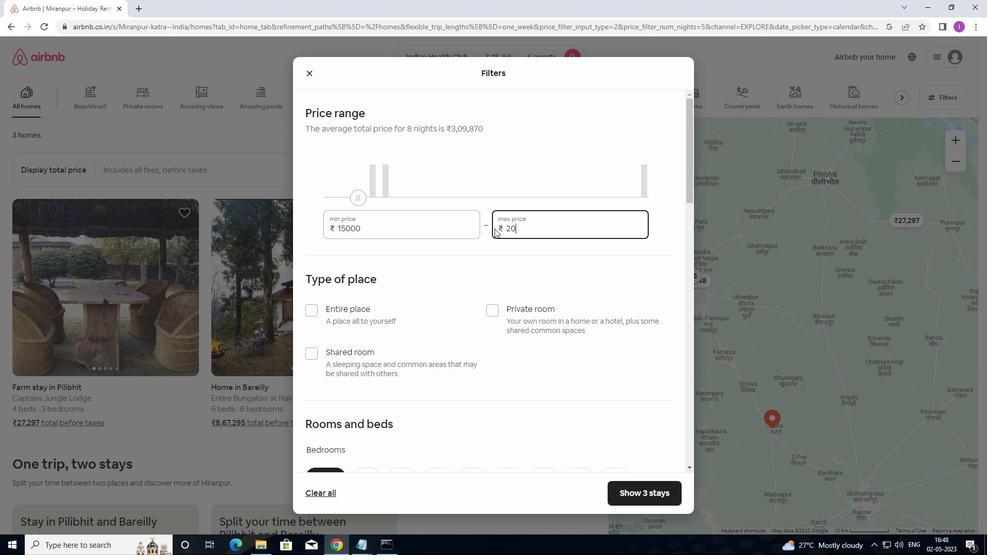 
Action: Key pressed 00
Screenshot: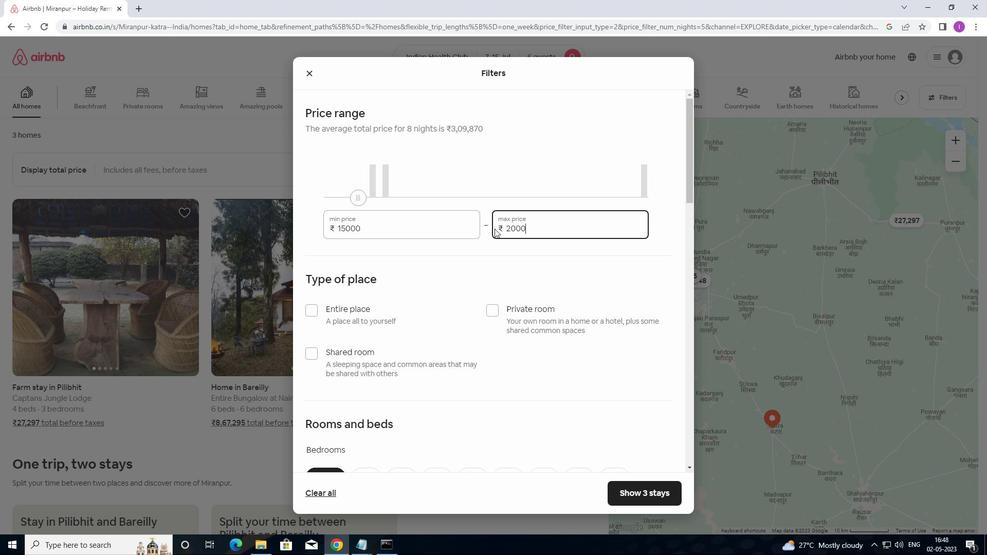
Action: Mouse moved to (448, 328)
Screenshot: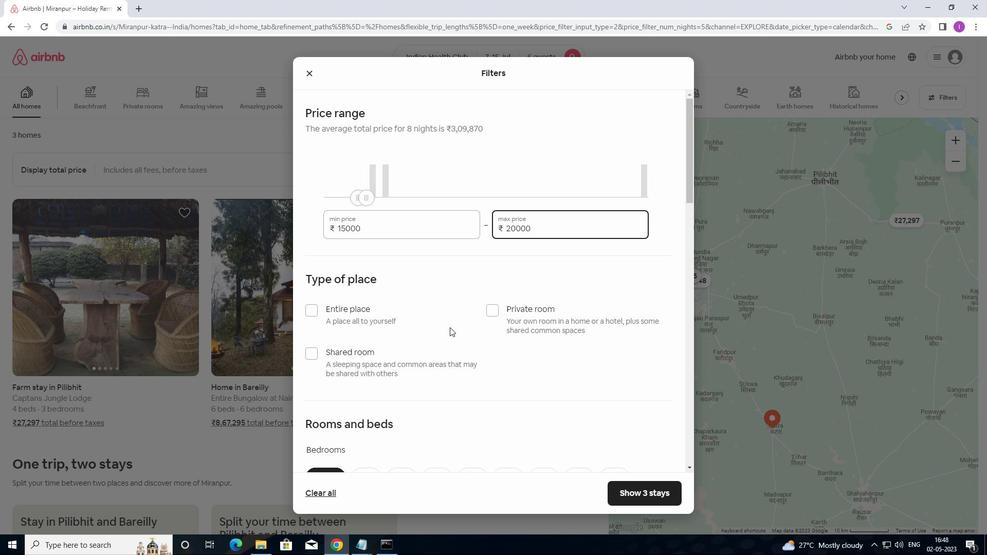 
Action: Mouse scrolled (448, 327) with delta (0, 0)
Screenshot: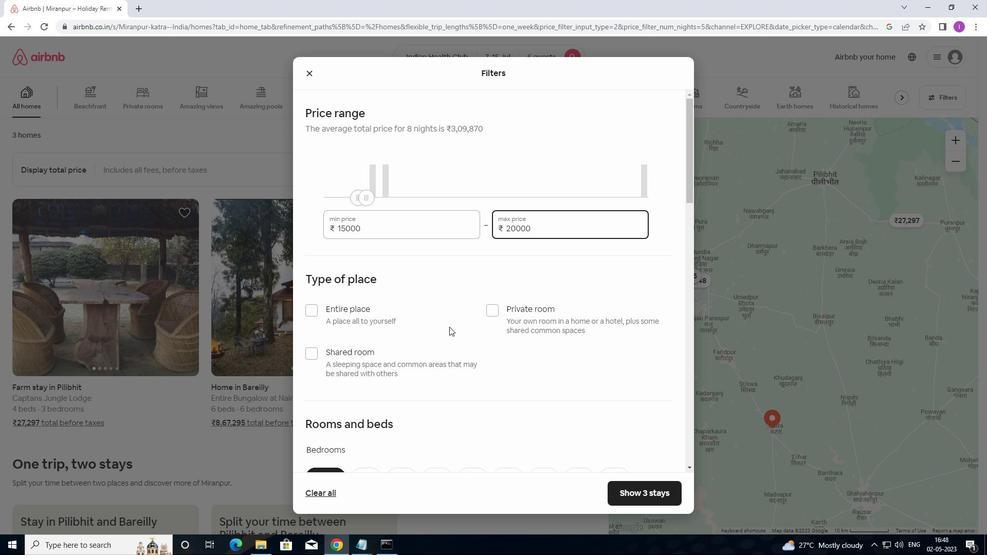 
Action: Mouse moved to (312, 258)
Screenshot: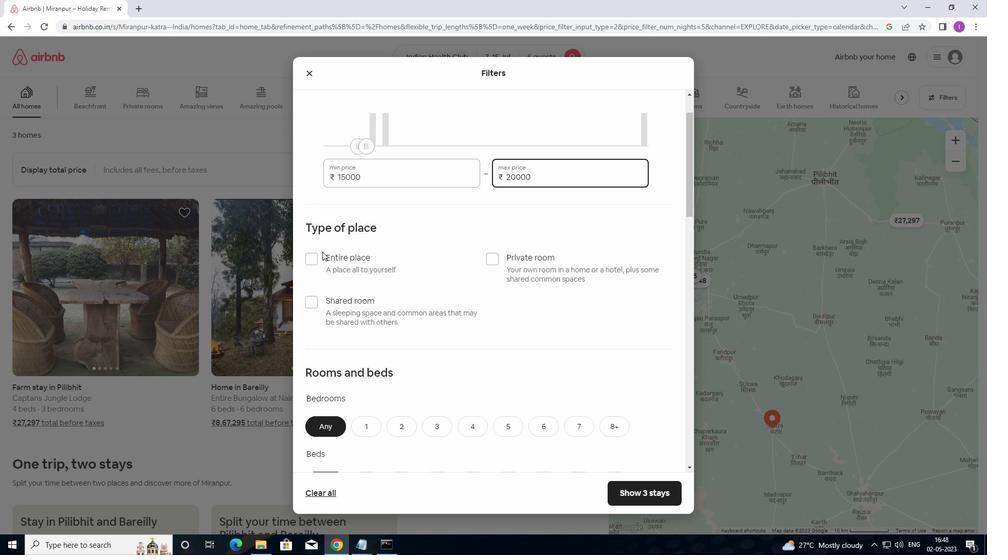 
Action: Mouse pressed left at (312, 258)
Screenshot: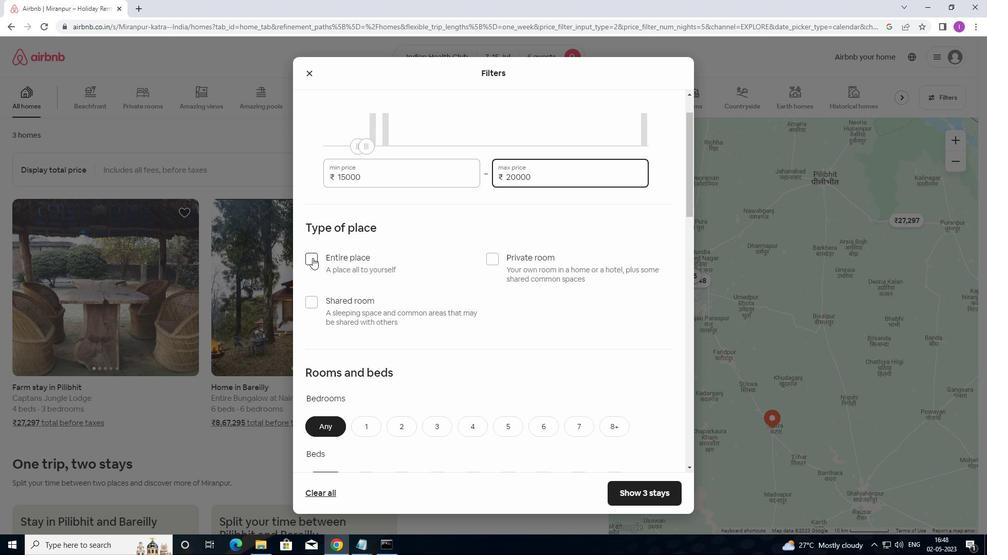 
Action: Mouse moved to (430, 299)
Screenshot: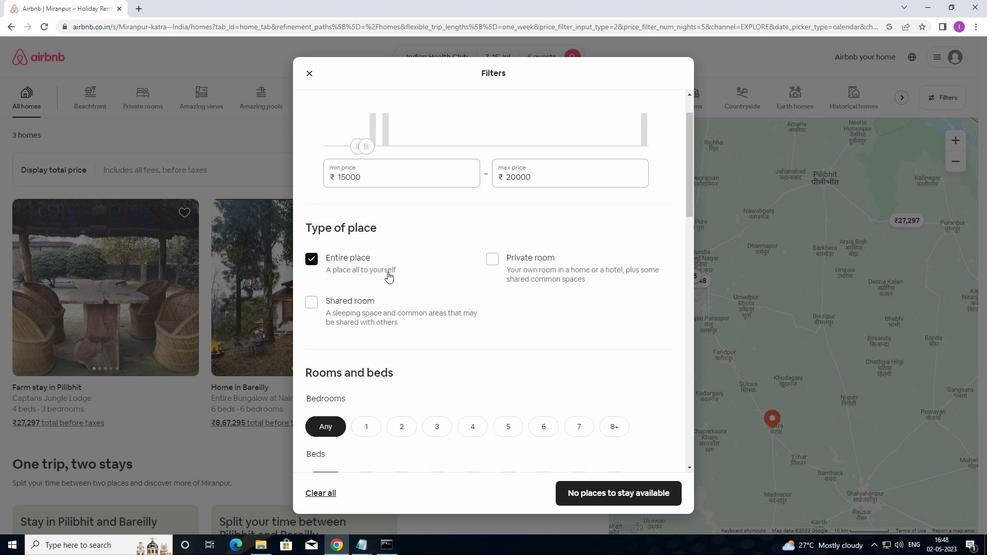 
Action: Mouse scrolled (430, 299) with delta (0, 0)
Screenshot: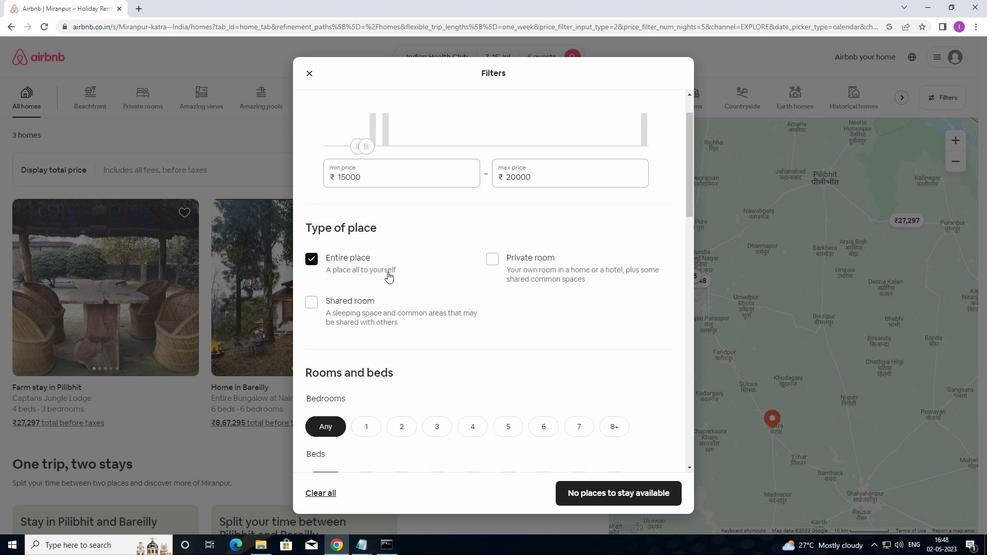 
Action: Mouse moved to (431, 301)
Screenshot: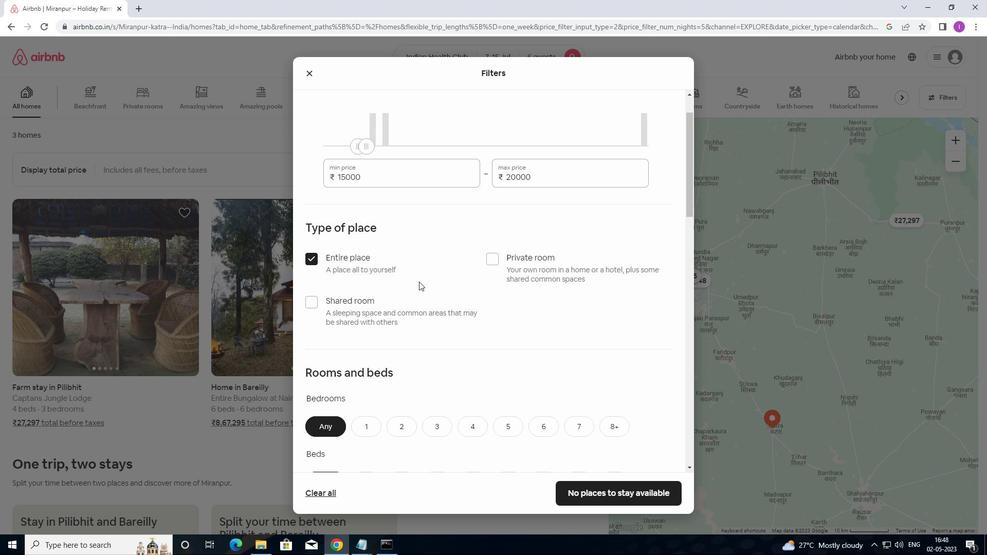 
Action: Mouse scrolled (431, 301) with delta (0, 0)
Screenshot: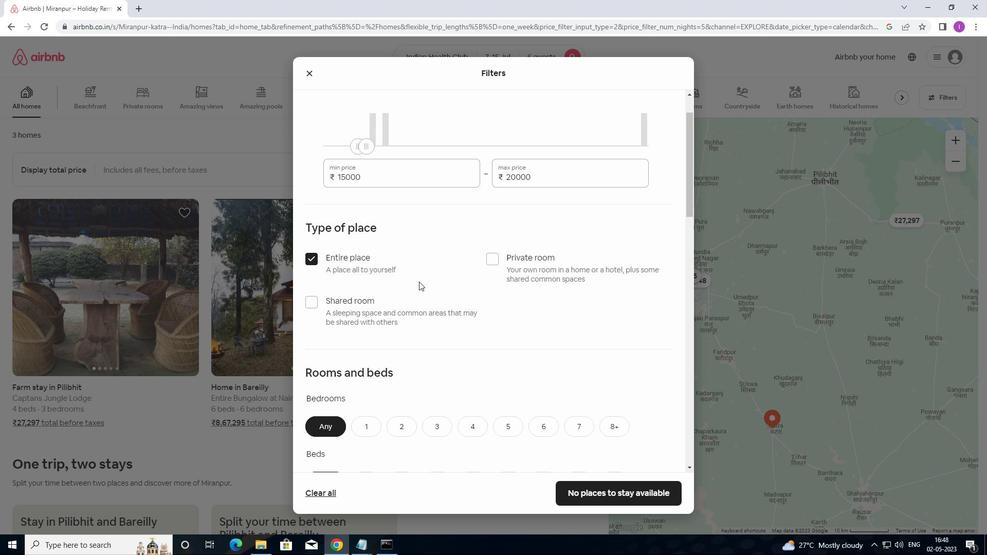
Action: Mouse moved to (432, 302)
Screenshot: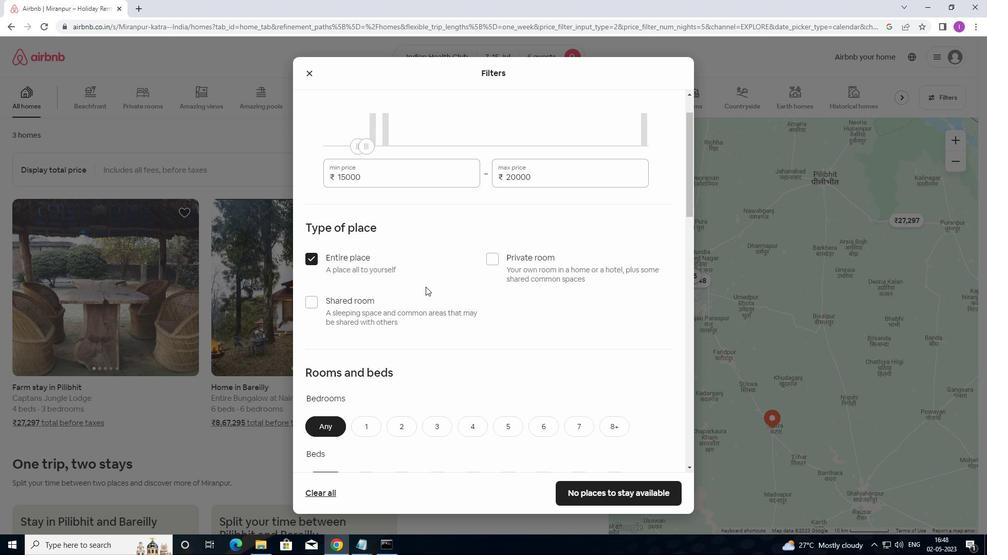 
Action: Mouse scrolled (432, 301) with delta (0, 0)
Screenshot: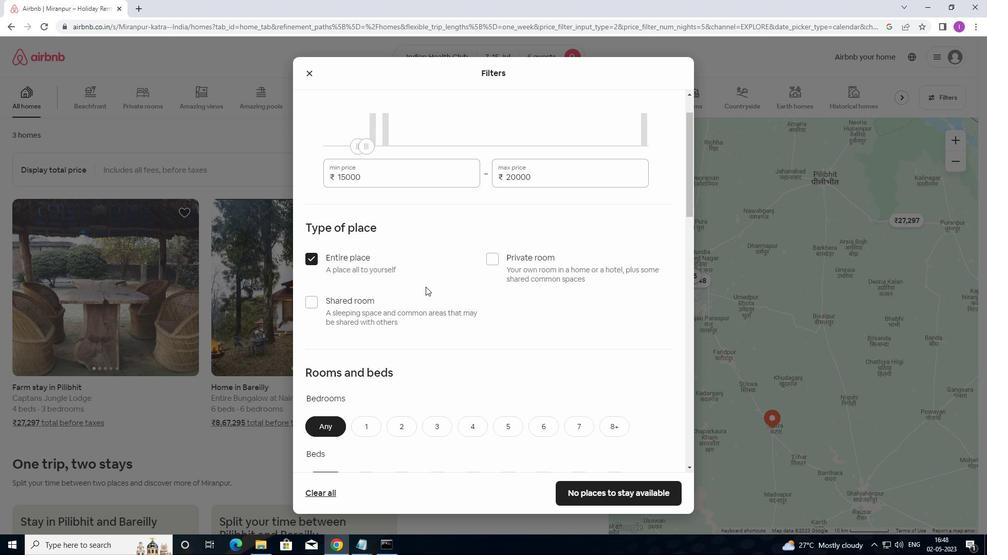 
Action: Mouse moved to (435, 268)
Screenshot: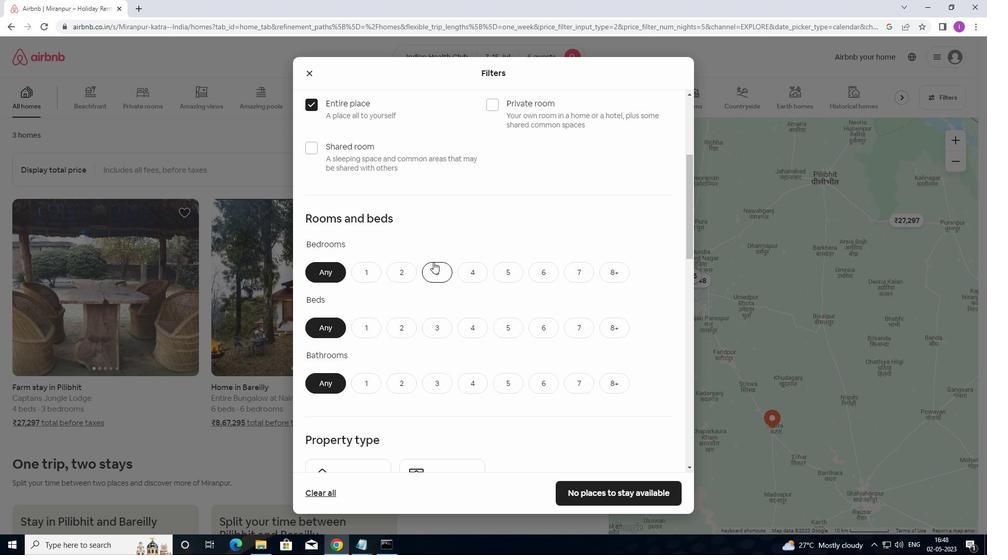 
Action: Mouse pressed left at (435, 268)
Screenshot: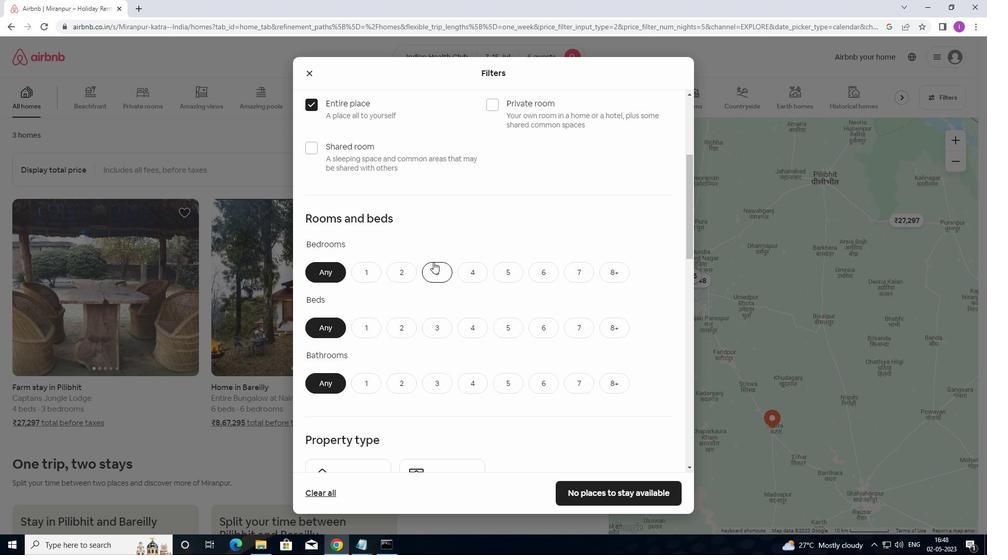 
Action: Mouse moved to (431, 325)
Screenshot: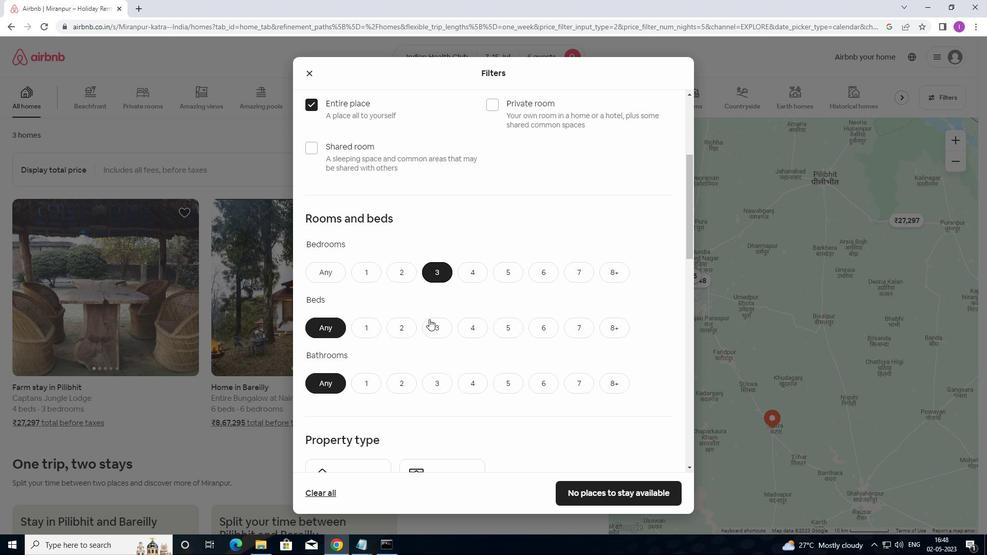 
Action: Mouse pressed left at (431, 325)
Screenshot: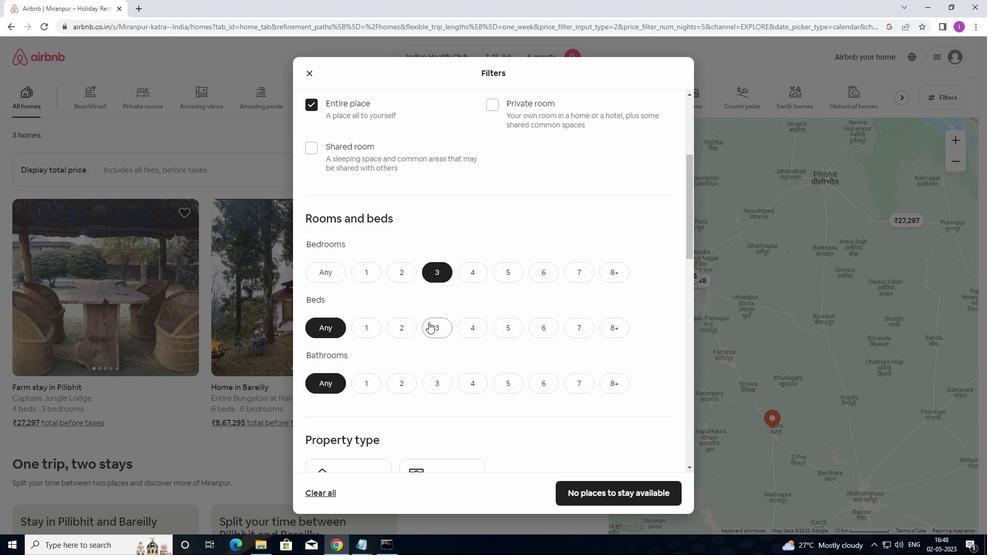 
Action: Mouse moved to (433, 377)
Screenshot: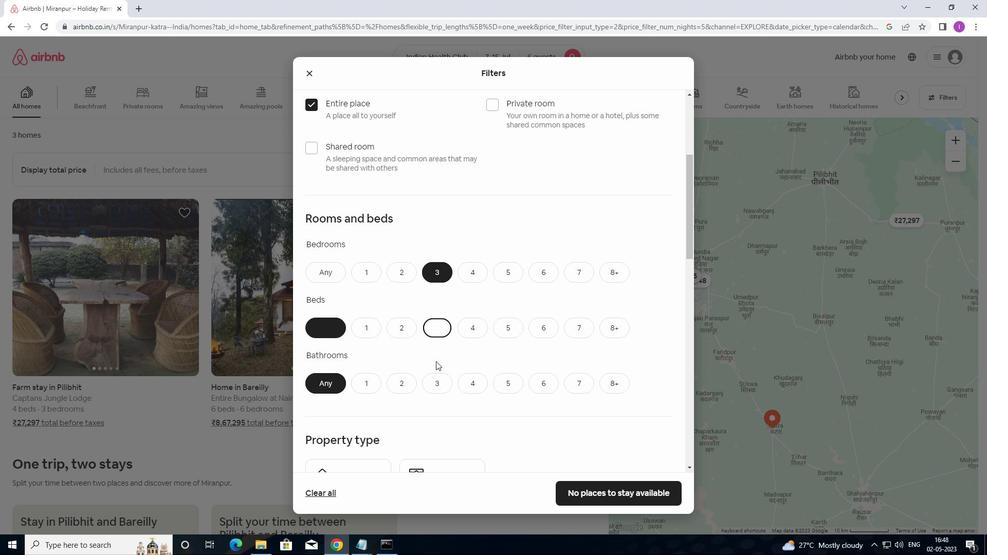 
Action: Mouse pressed left at (433, 377)
Screenshot: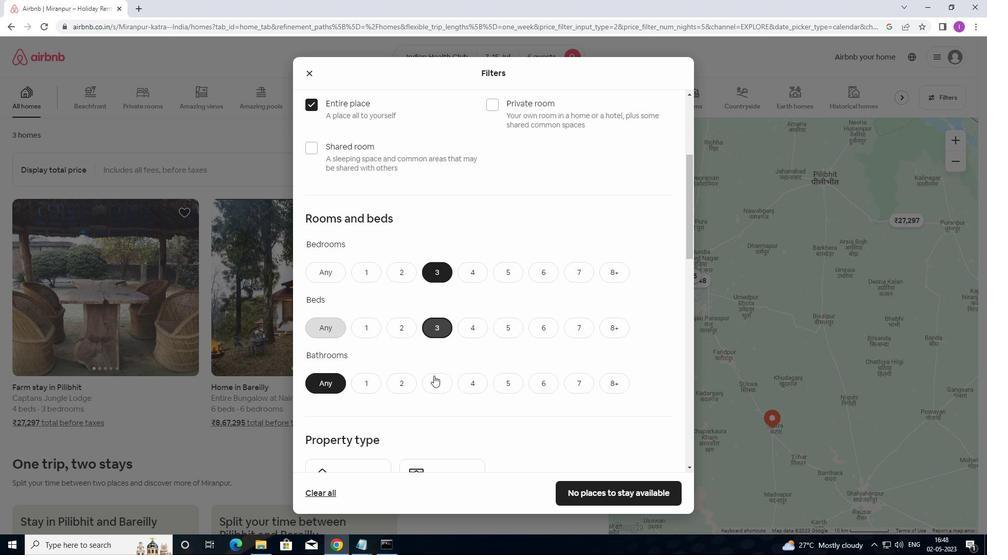 
Action: Mouse moved to (466, 375)
Screenshot: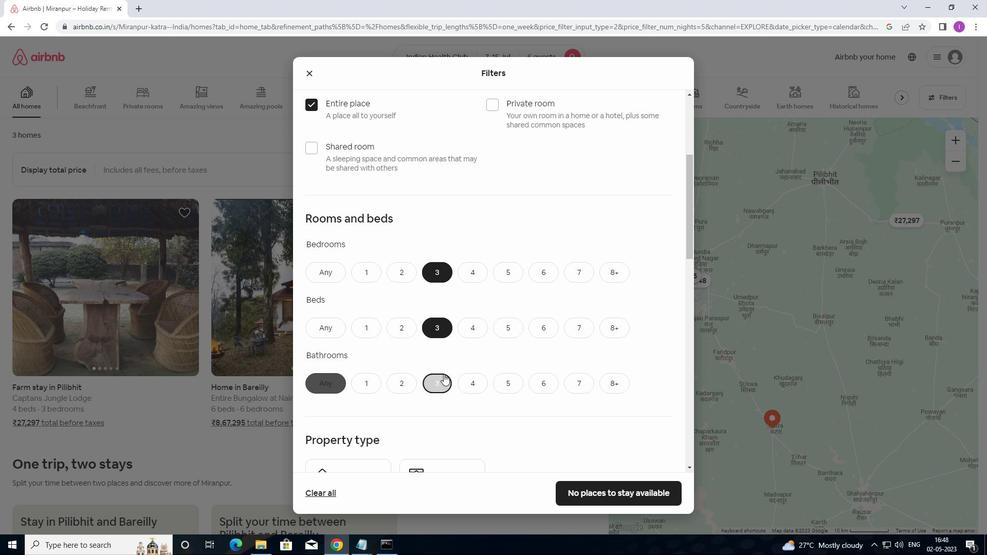 
Action: Mouse scrolled (466, 375) with delta (0, 0)
Screenshot: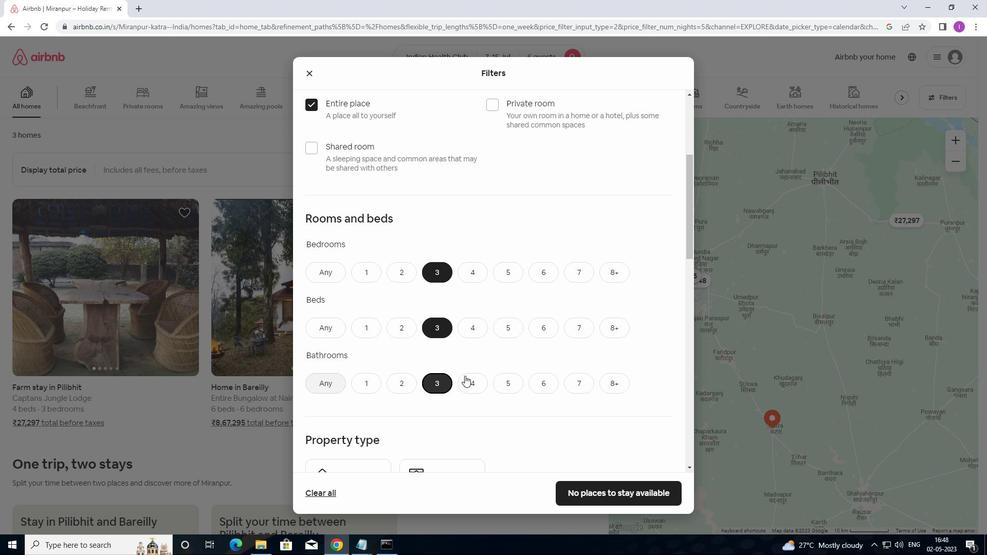 
Action: Mouse scrolled (466, 375) with delta (0, 0)
Screenshot: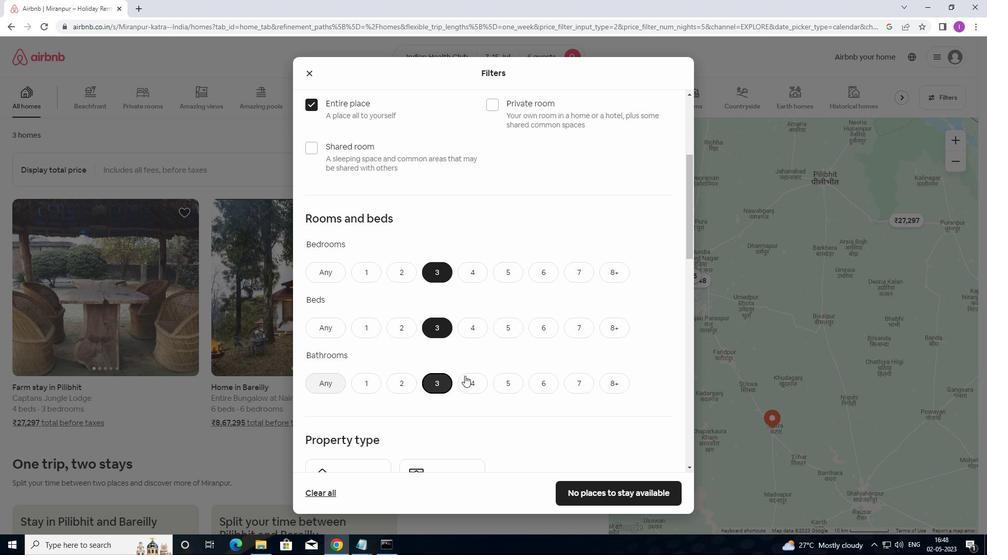 
Action: Mouse moved to (466, 376)
Screenshot: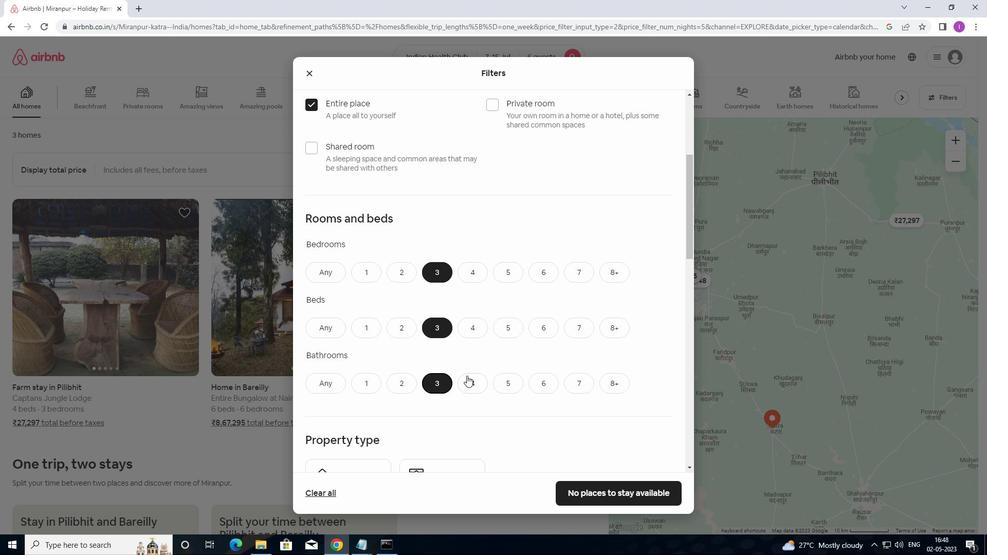 
Action: Mouse scrolled (466, 376) with delta (0, 0)
Screenshot: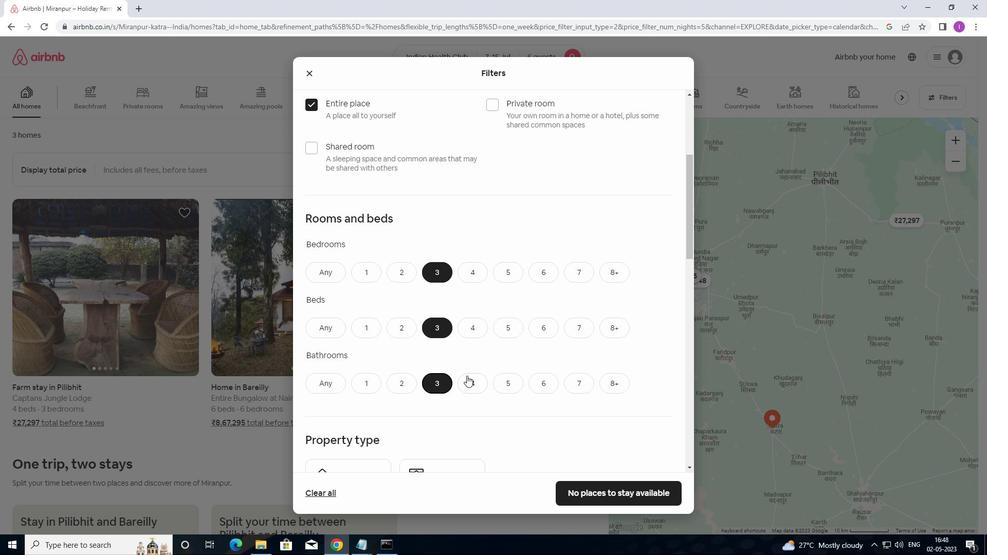 
Action: Mouse moved to (355, 336)
Screenshot: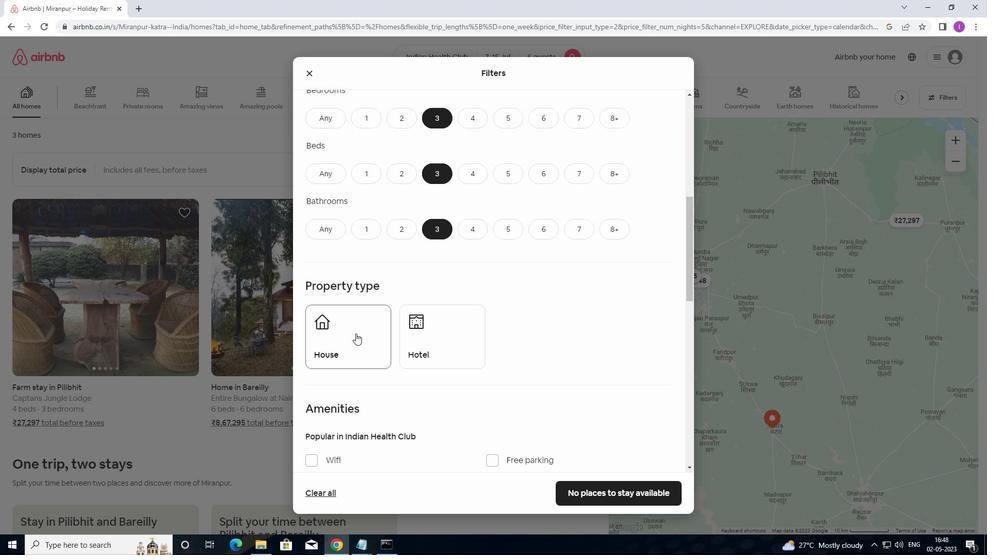 
Action: Mouse pressed left at (355, 336)
Screenshot: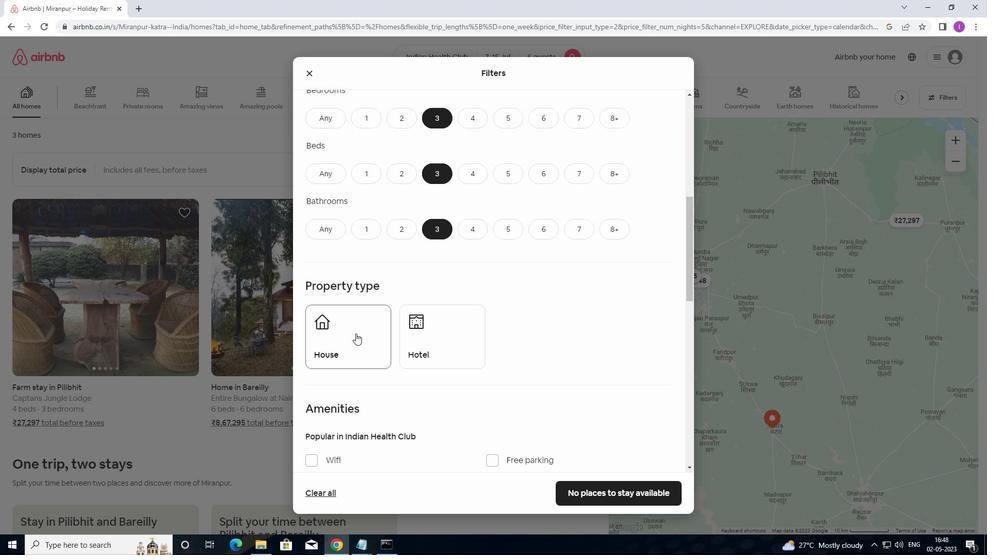 
Action: Mouse moved to (561, 368)
Screenshot: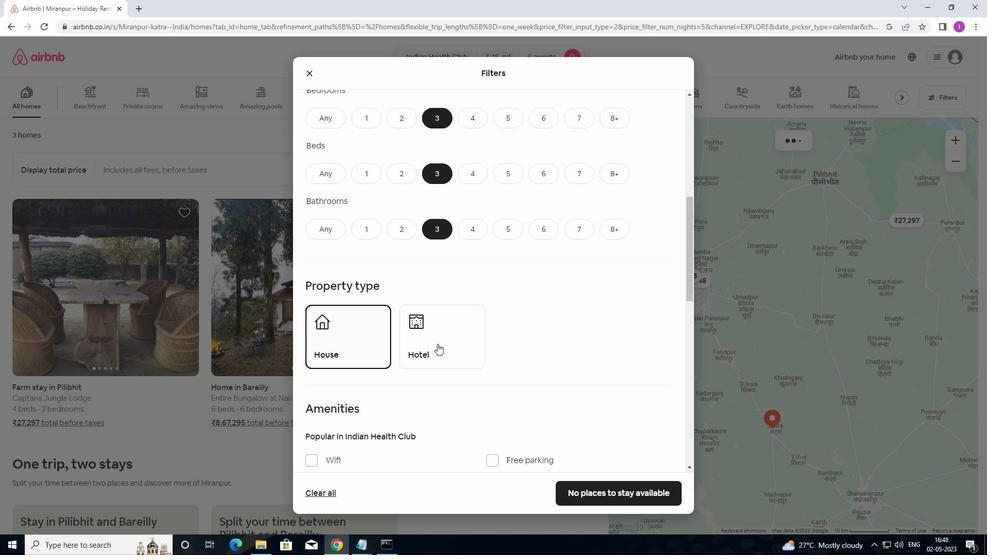 
Action: Mouse scrolled (561, 368) with delta (0, 0)
Screenshot: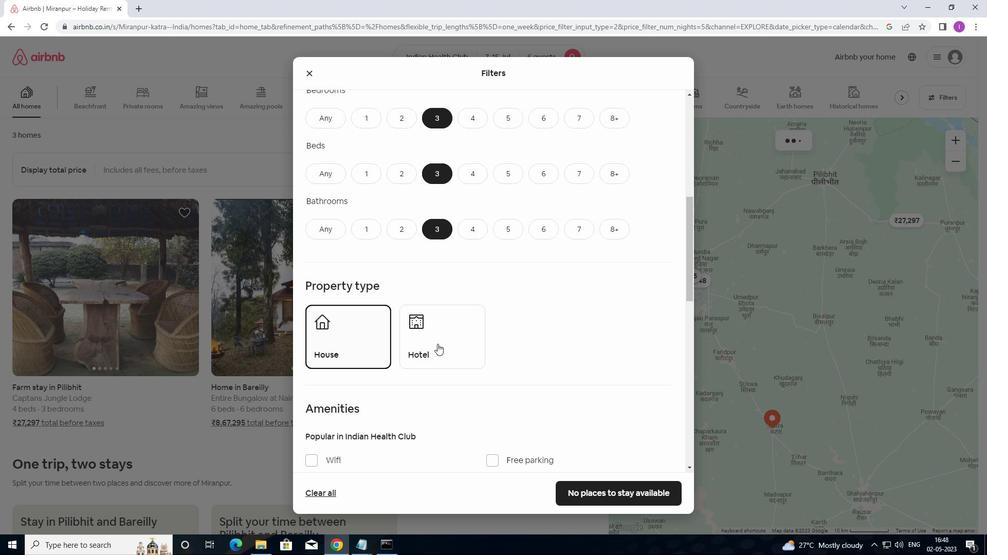 
Action: Mouse scrolled (561, 368) with delta (0, 0)
Screenshot: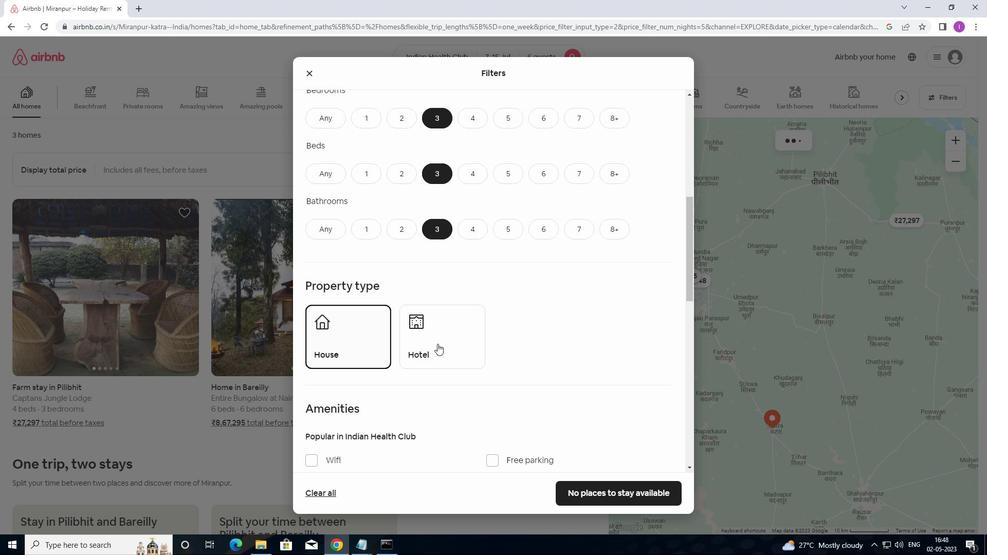 
Action: Mouse moved to (563, 370)
Screenshot: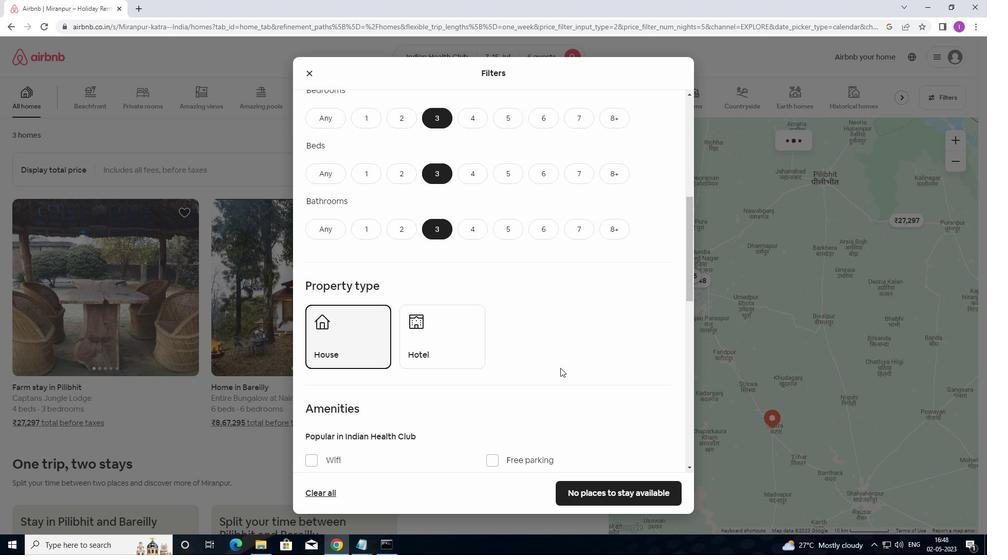 
Action: Mouse scrolled (563, 369) with delta (0, 0)
Screenshot: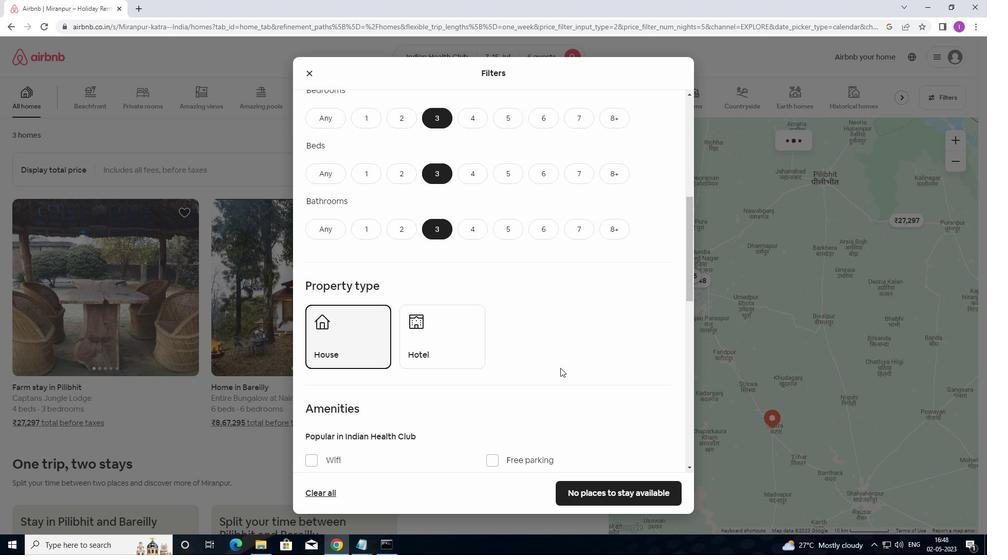 
Action: Mouse moved to (566, 370)
Screenshot: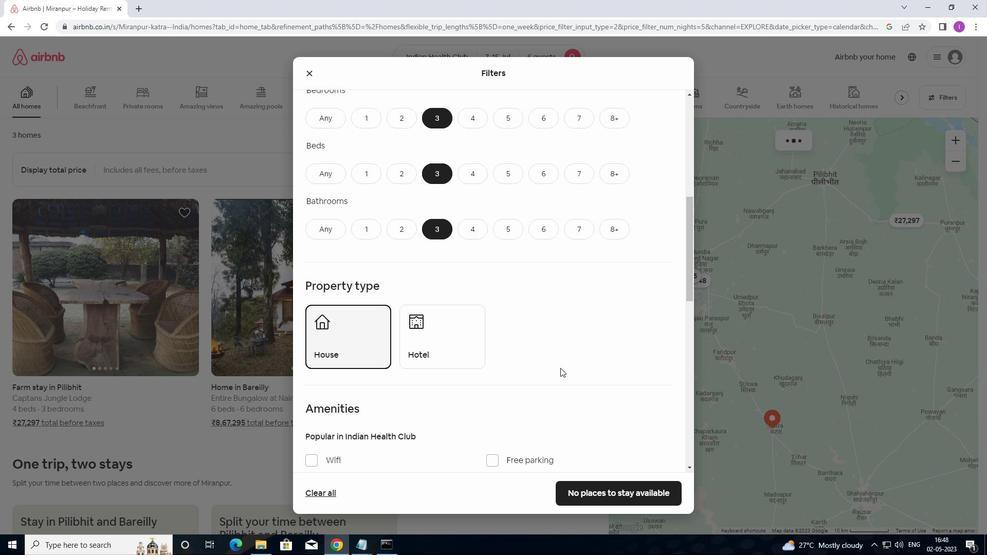 
Action: Mouse scrolled (566, 370) with delta (0, 0)
Screenshot: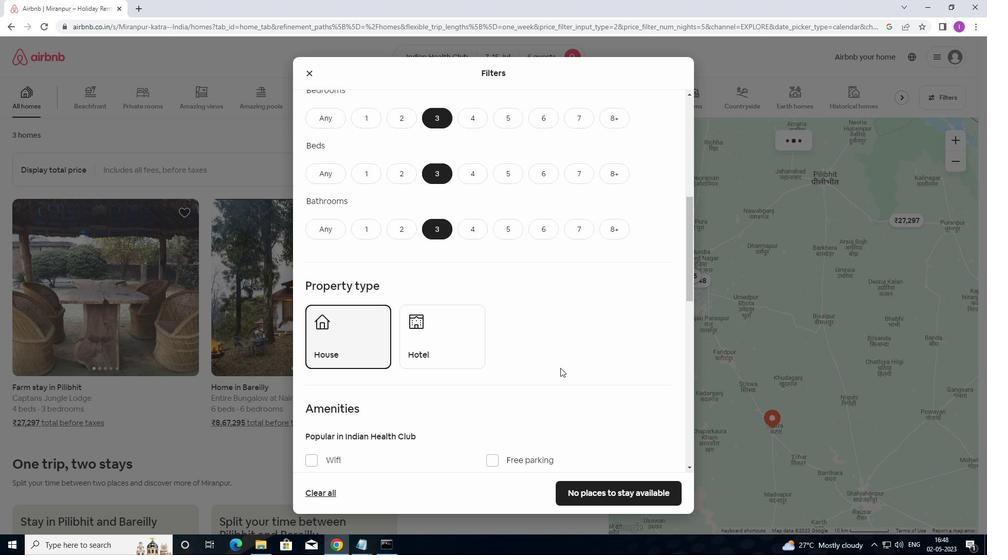 
Action: Mouse moved to (309, 299)
Screenshot: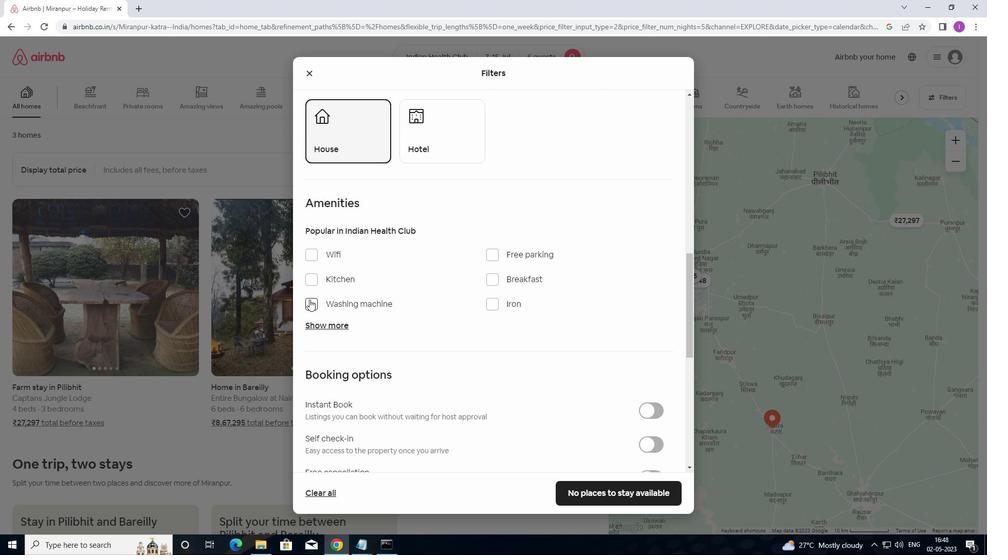 
Action: Mouse pressed left at (309, 299)
Screenshot: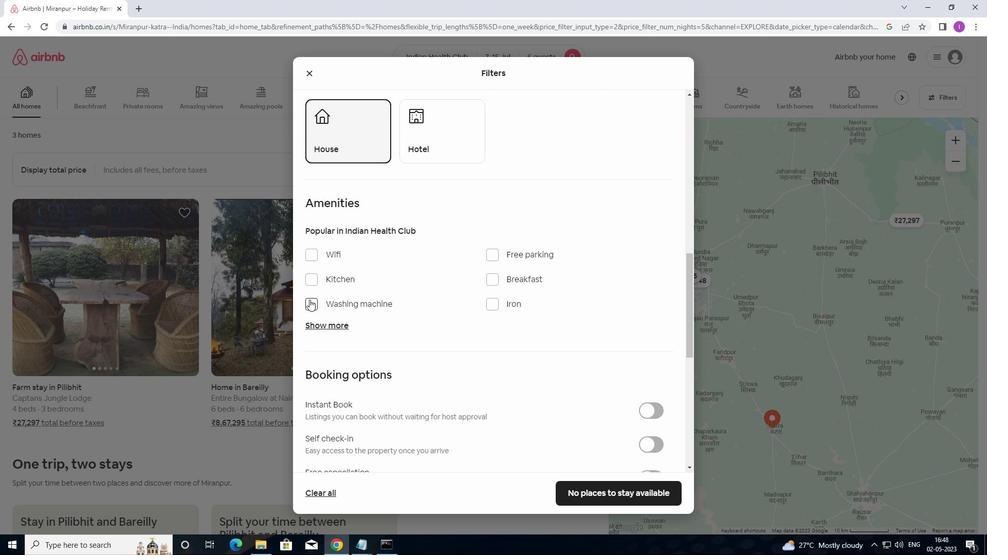 
Action: Mouse moved to (501, 365)
Screenshot: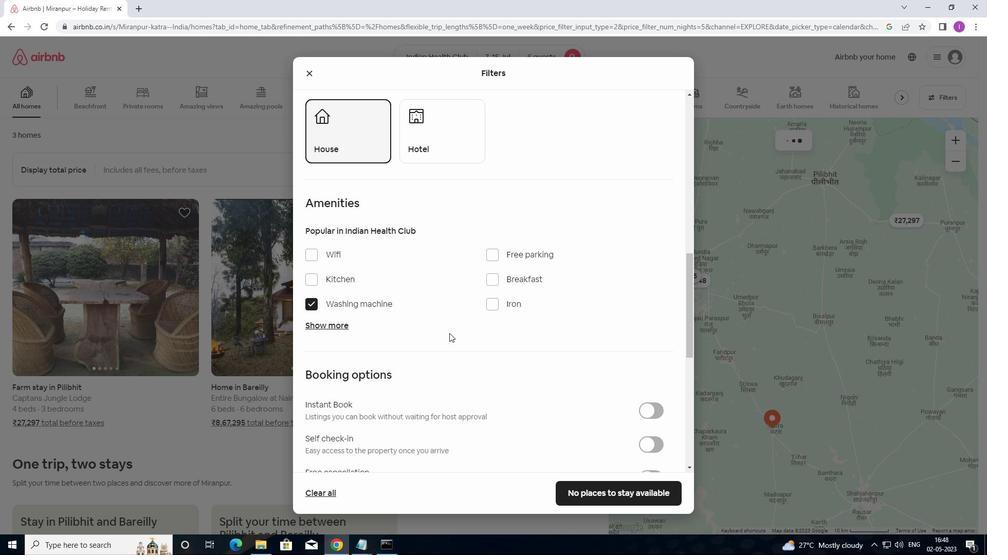 
Action: Mouse scrolled (501, 364) with delta (0, 0)
Screenshot: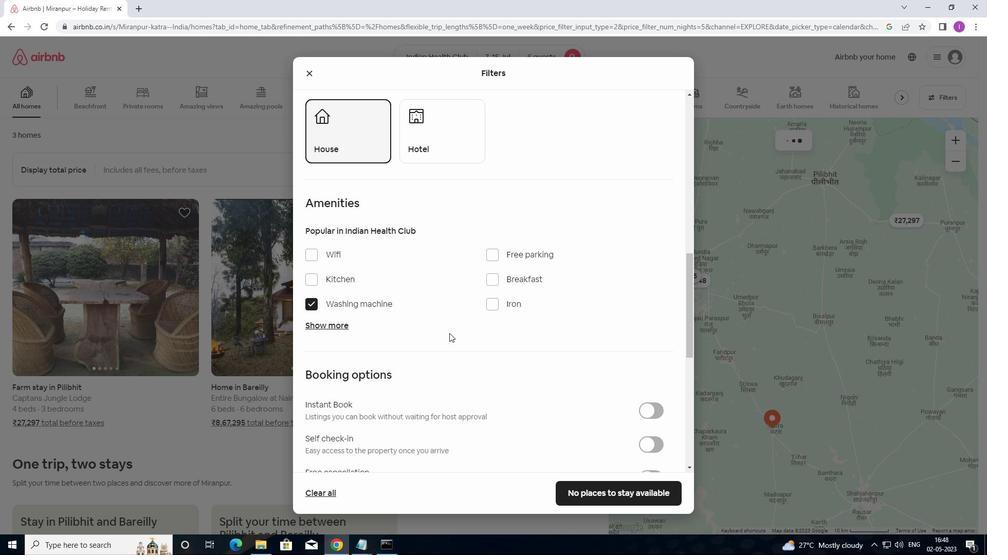 
Action: Mouse moved to (515, 366)
Screenshot: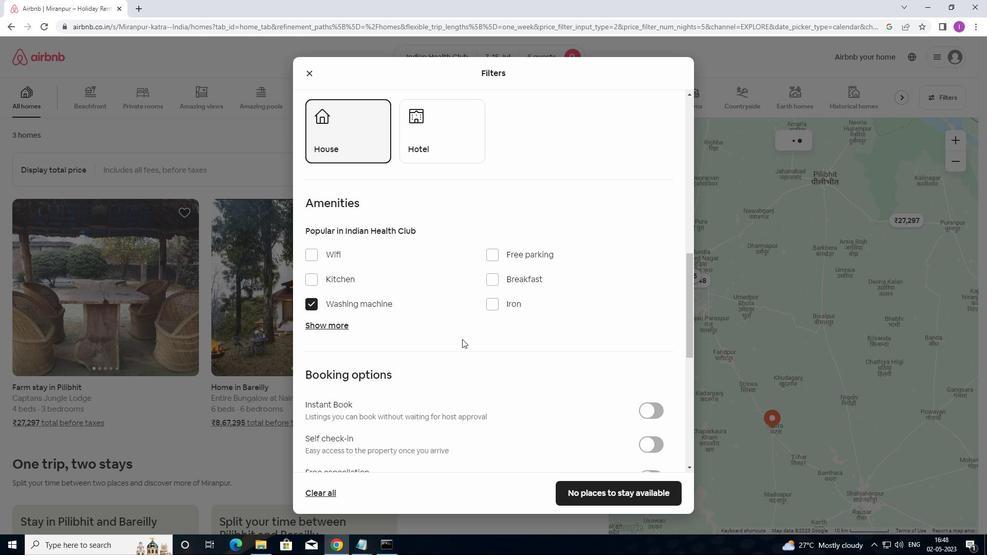 
Action: Mouse scrolled (515, 365) with delta (0, 0)
Screenshot: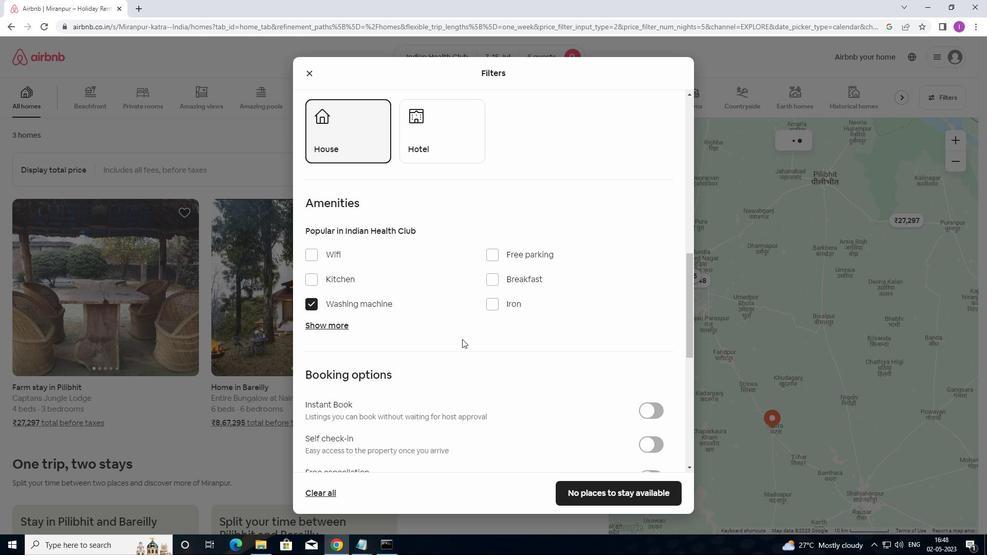 
Action: Mouse moved to (535, 365)
Screenshot: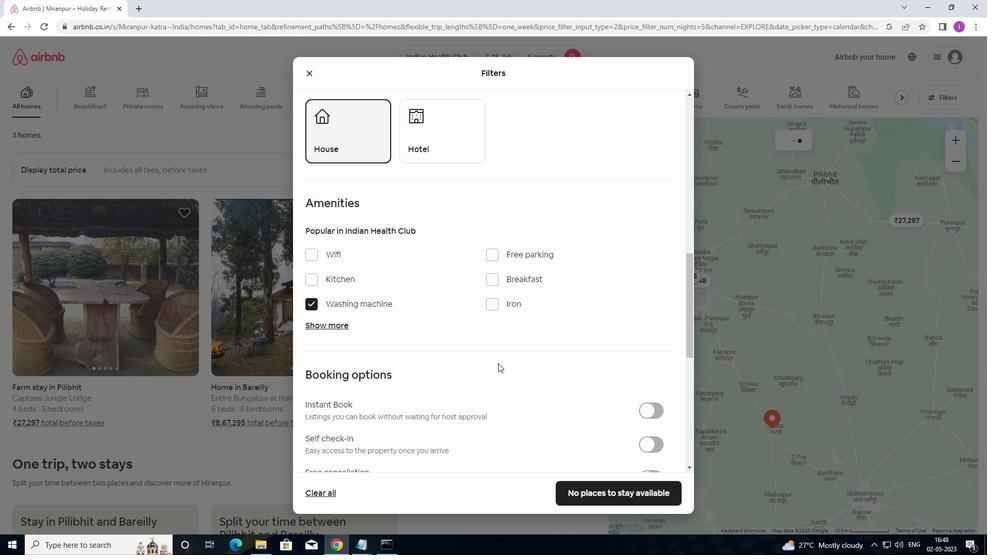 
Action: Mouse scrolled (535, 364) with delta (0, 0)
Screenshot: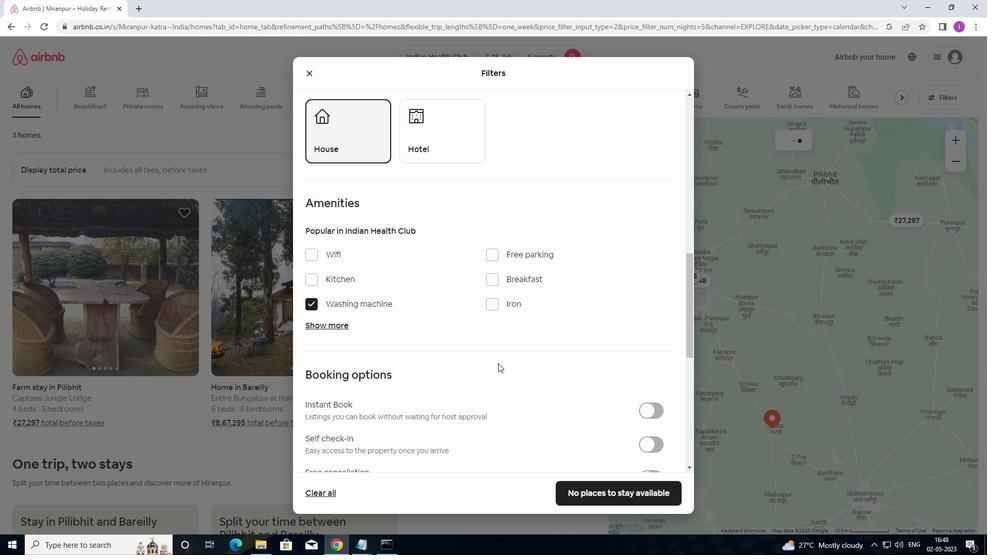 
Action: Mouse moved to (661, 294)
Screenshot: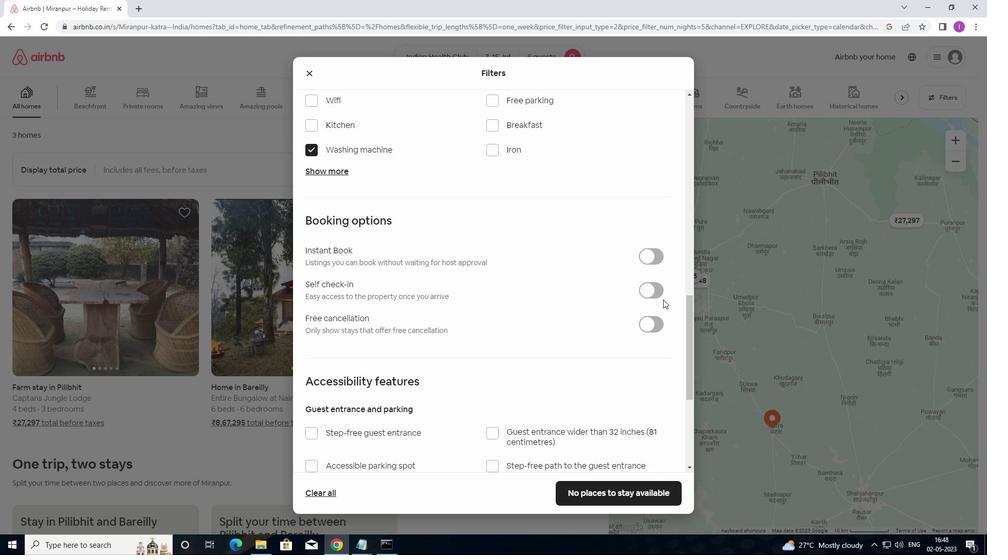 
Action: Mouse pressed left at (661, 294)
Screenshot: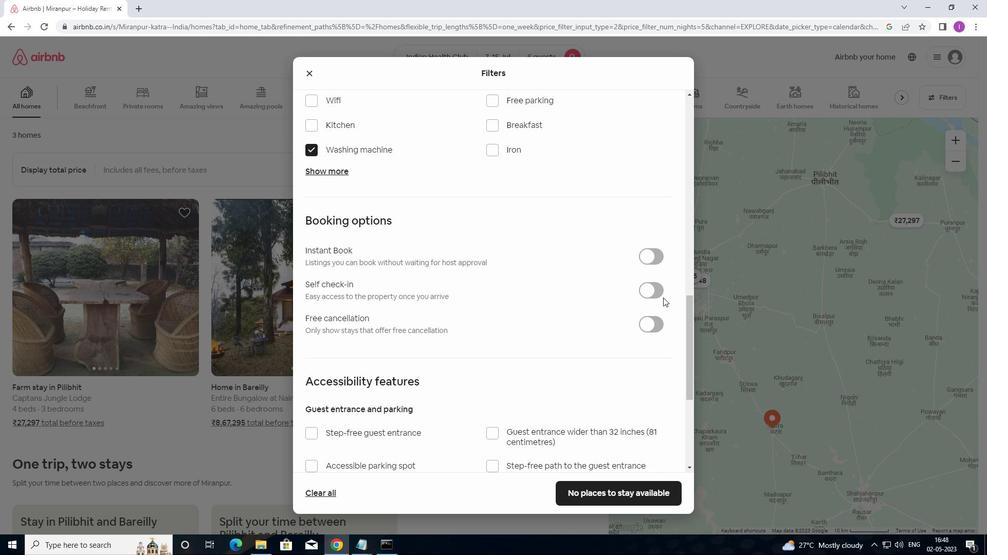 
Action: Mouse moved to (518, 404)
Screenshot: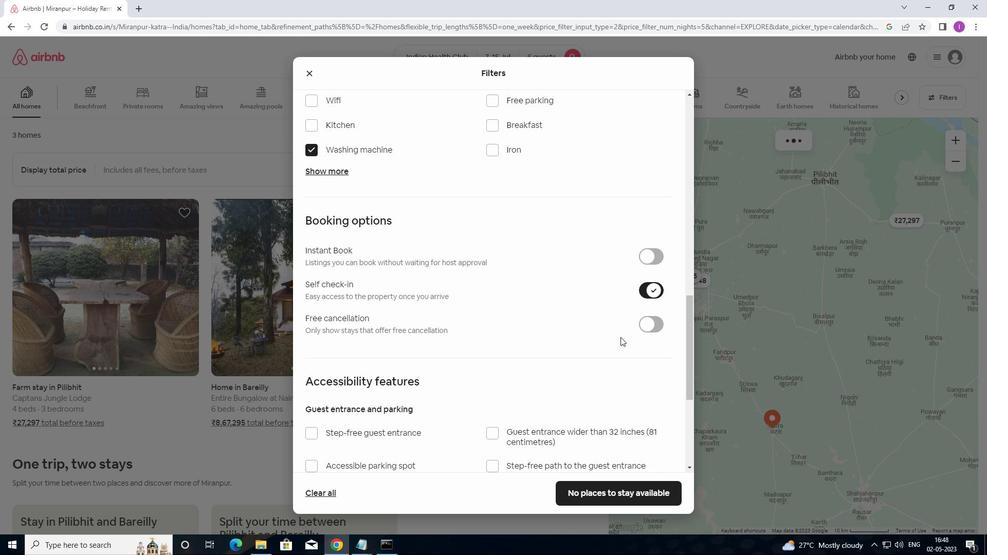 
Action: Mouse scrolled (518, 403) with delta (0, 0)
Screenshot: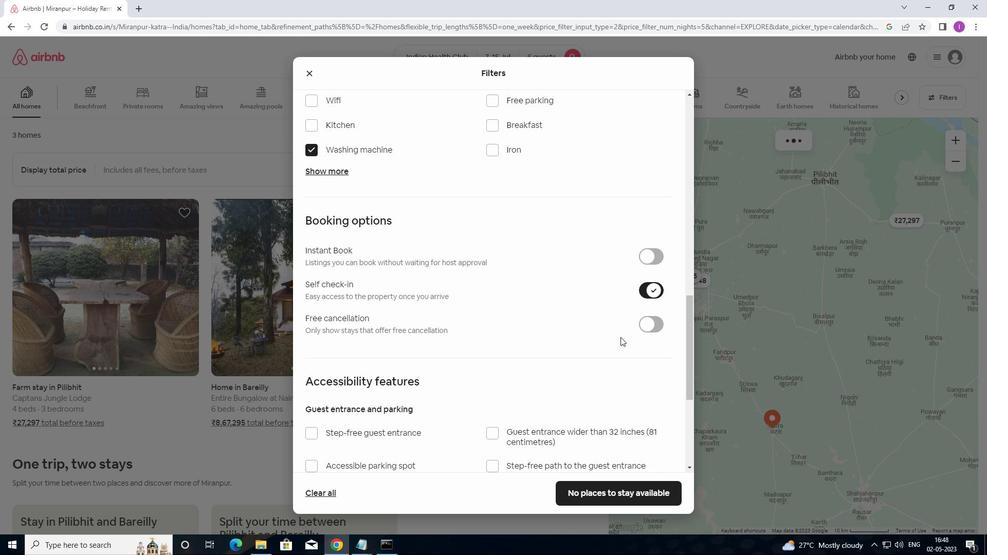 
Action: Mouse moved to (513, 409)
Screenshot: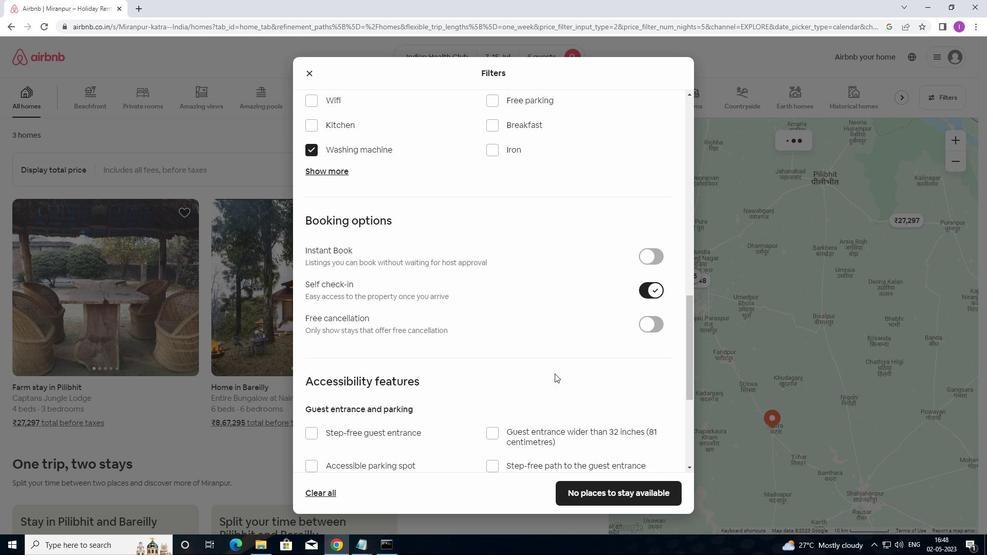 
Action: Mouse scrolled (513, 408) with delta (0, 0)
Screenshot: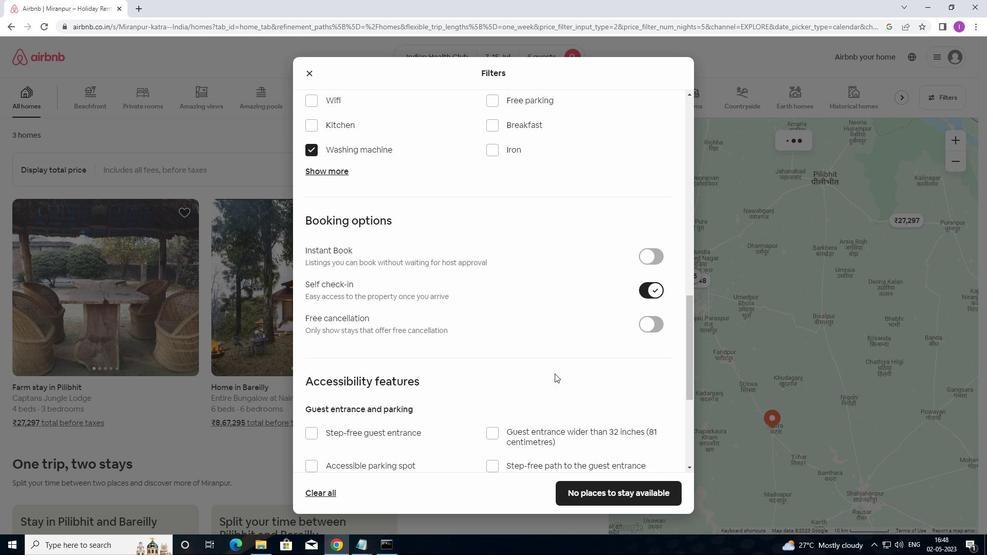
Action: Mouse moved to (508, 413)
Screenshot: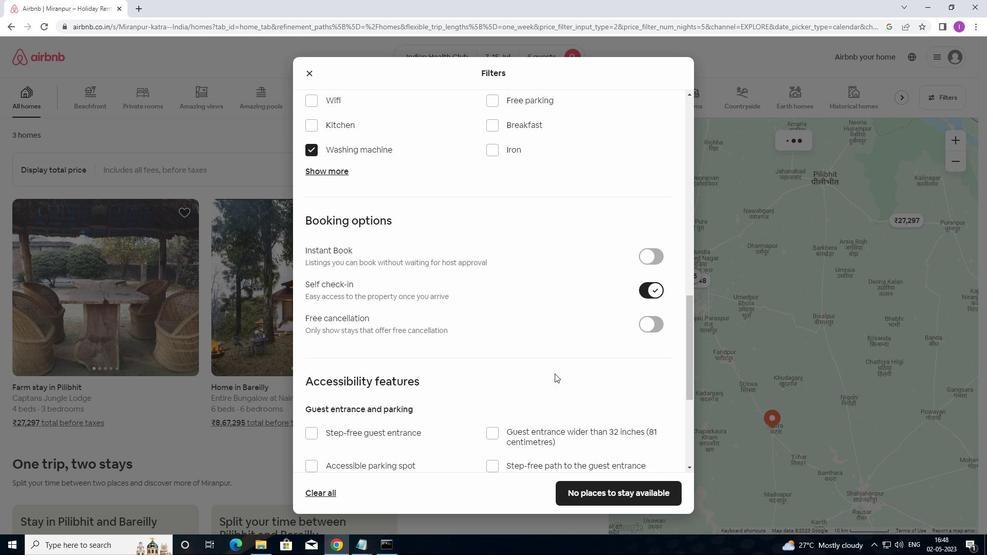 
Action: Mouse scrolled (508, 412) with delta (0, 0)
Screenshot: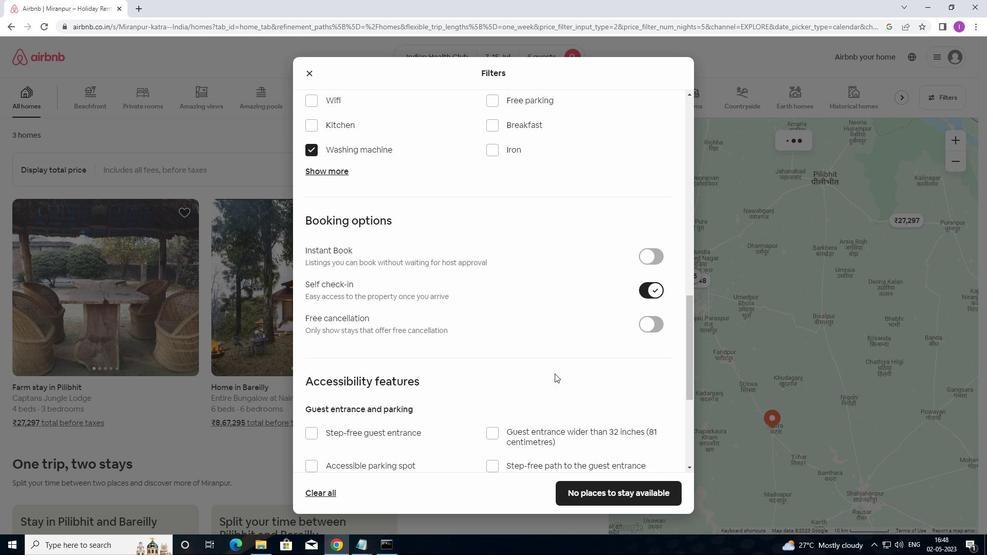 
Action: Mouse moved to (494, 418)
Screenshot: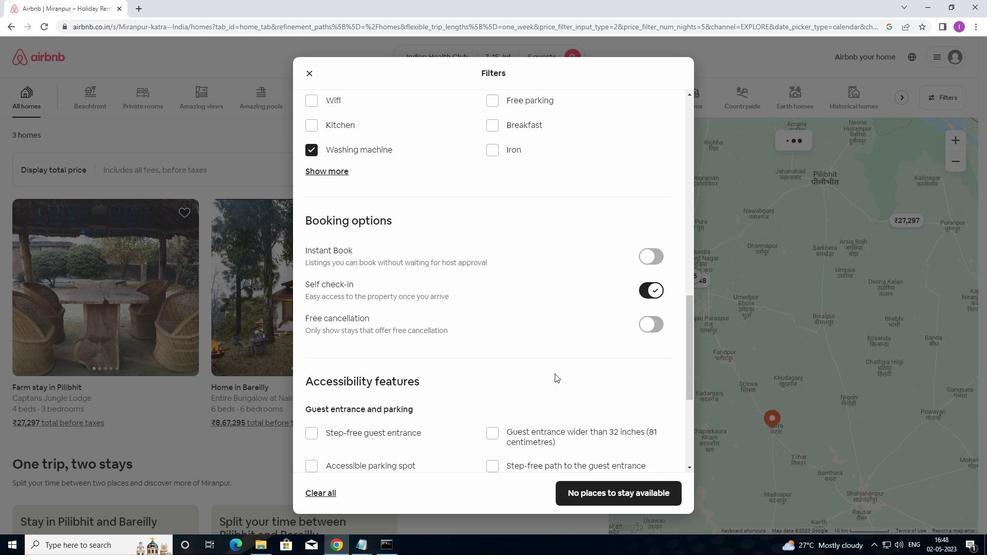 
Action: Mouse scrolled (494, 418) with delta (0, 0)
Screenshot: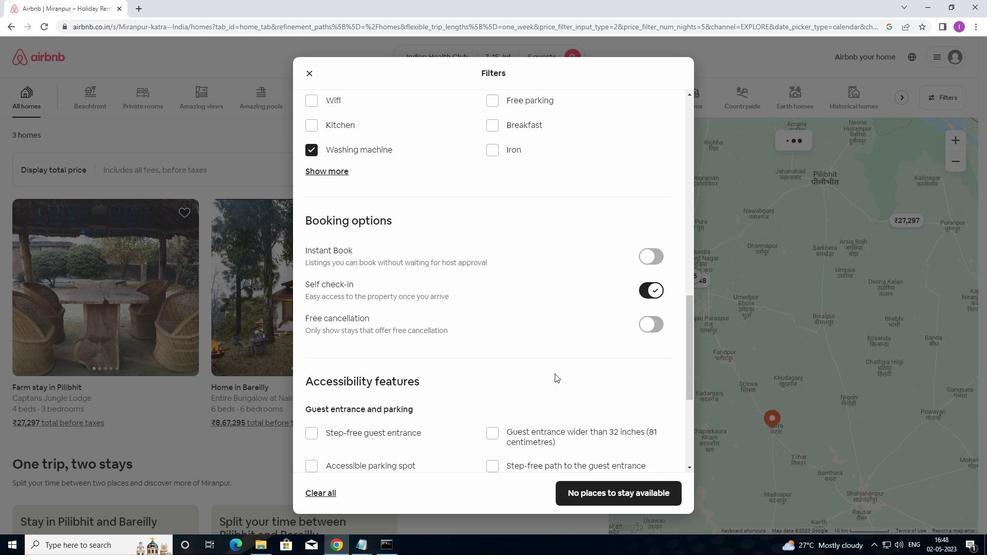 
Action: Mouse moved to (484, 418)
Screenshot: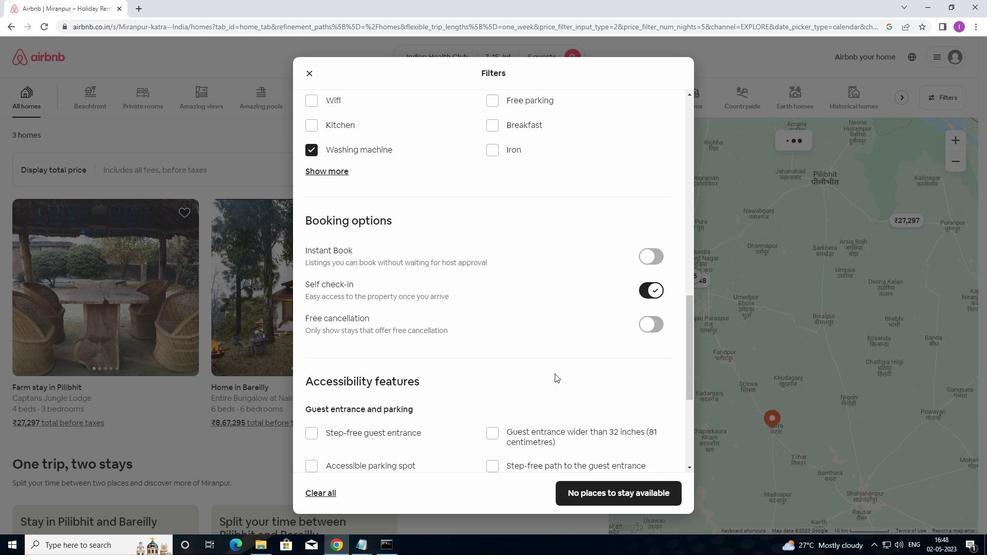 
Action: Mouse scrolled (484, 418) with delta (0, 0)
Screenshot: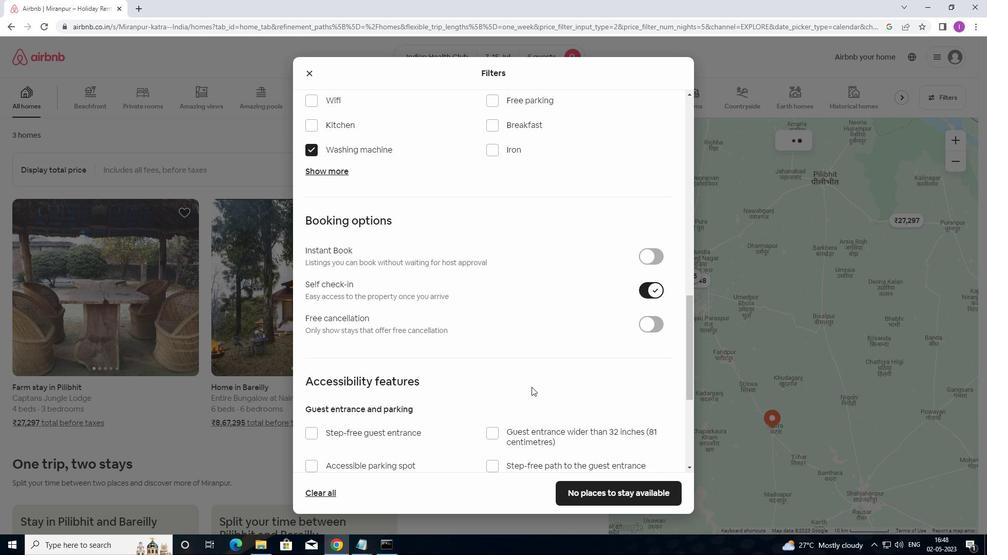 
Action: Mouse moved to (445, 440)
Screenshot: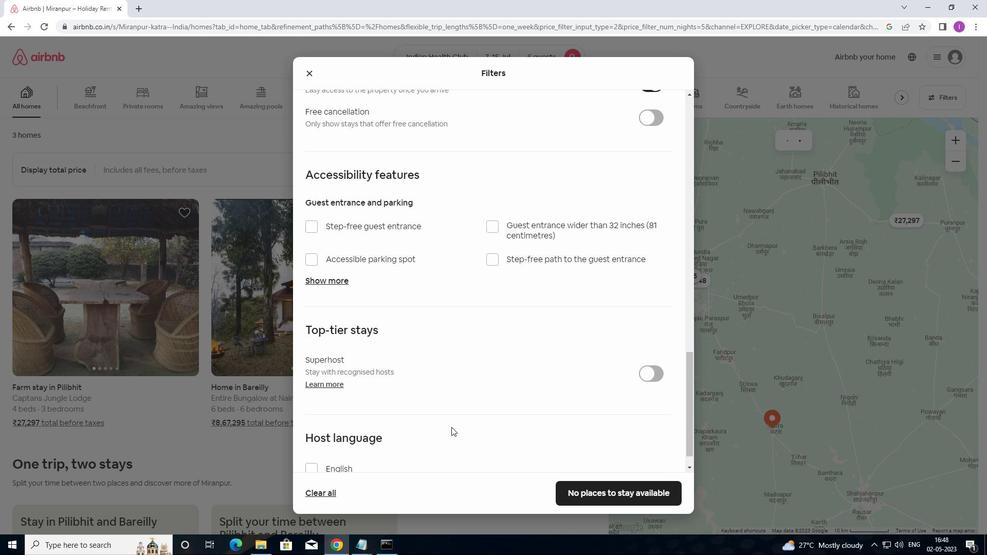 
Action: Mouse scrolled (445, 439) with delta (0, 0)
Screenshot: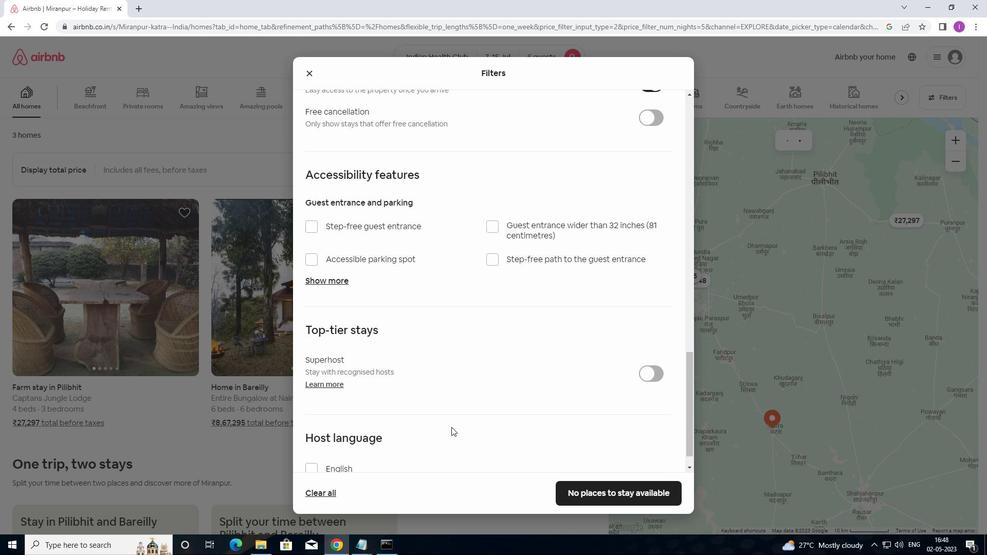 
Action: Mouse moved to (445, 442)
Screenshot: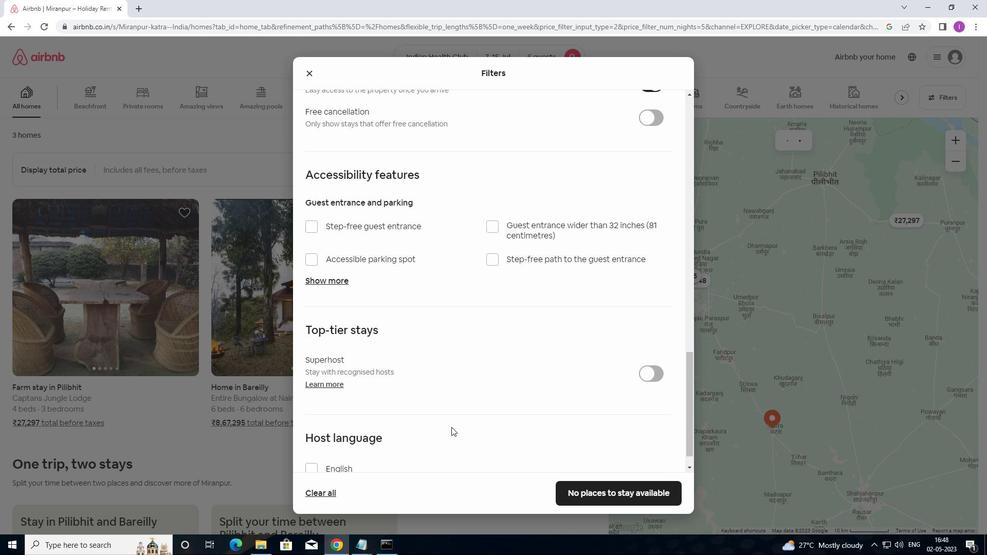 
Action: Mouse scrolled (445, 441) with delta (0, 0)
Screenshot: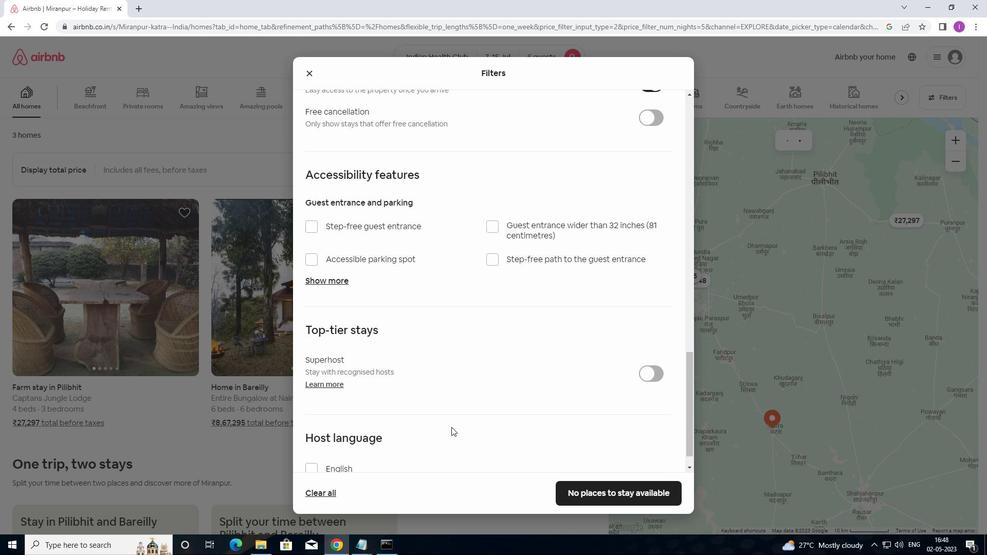 
Action: Mouse moved to (445, 442)
Screenshot: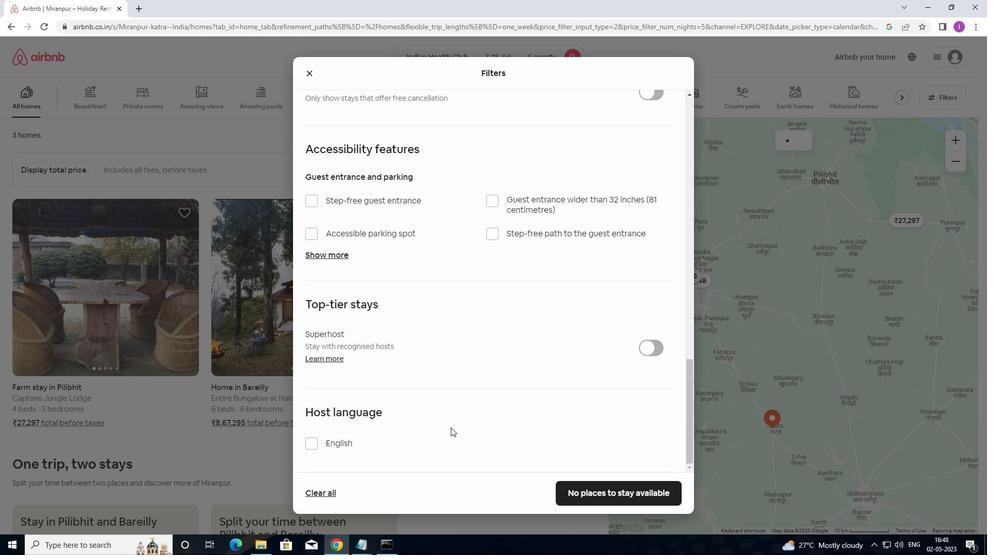 
Action: Mouse scrolled (445, 442) with delta (0, 0)
Screenshot: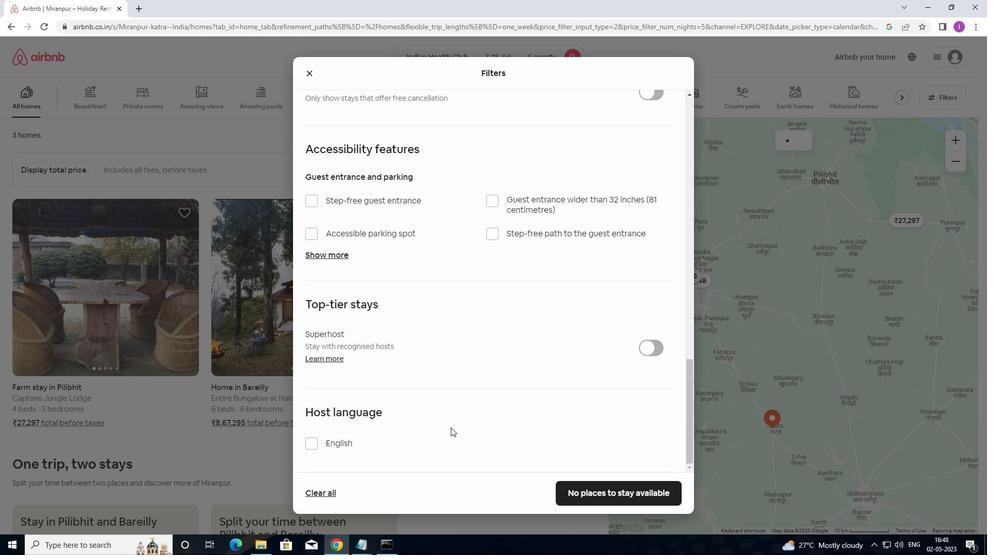 
Action: Mouse moved to (444, 444)
Screenshot: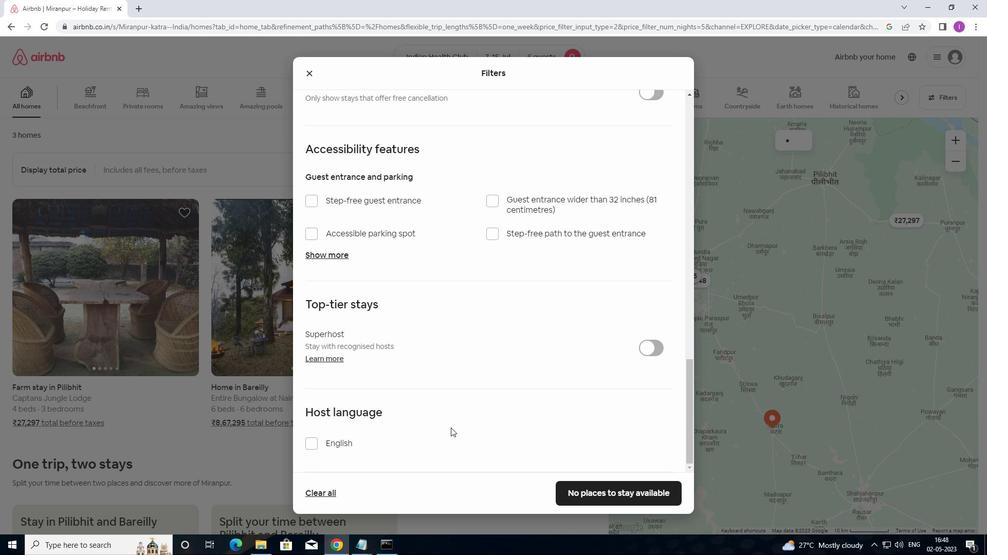 
Action: Mouse scrolled (444, 443) with delta (0, 0)
Screenshot: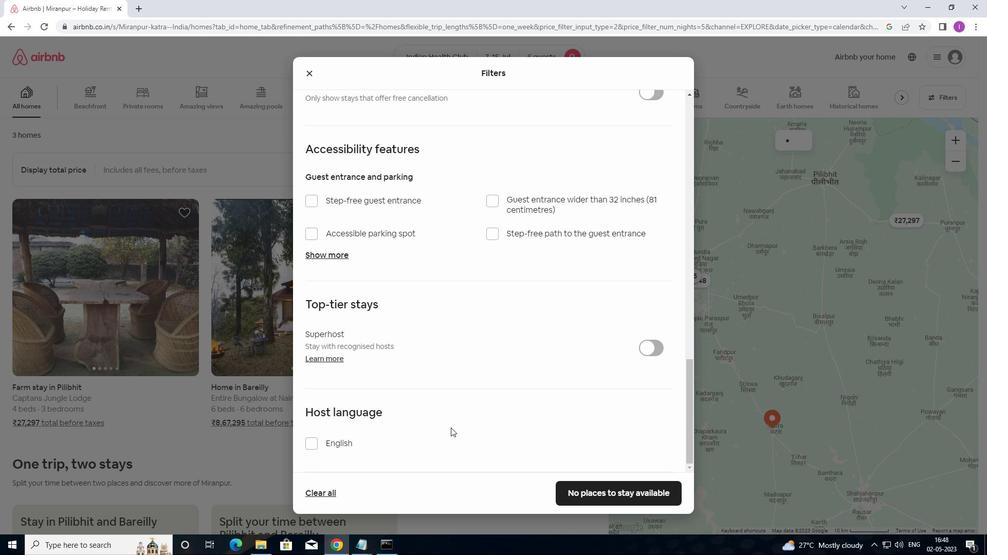 
Action: Mouse moved to (308, 445)
Screenshot: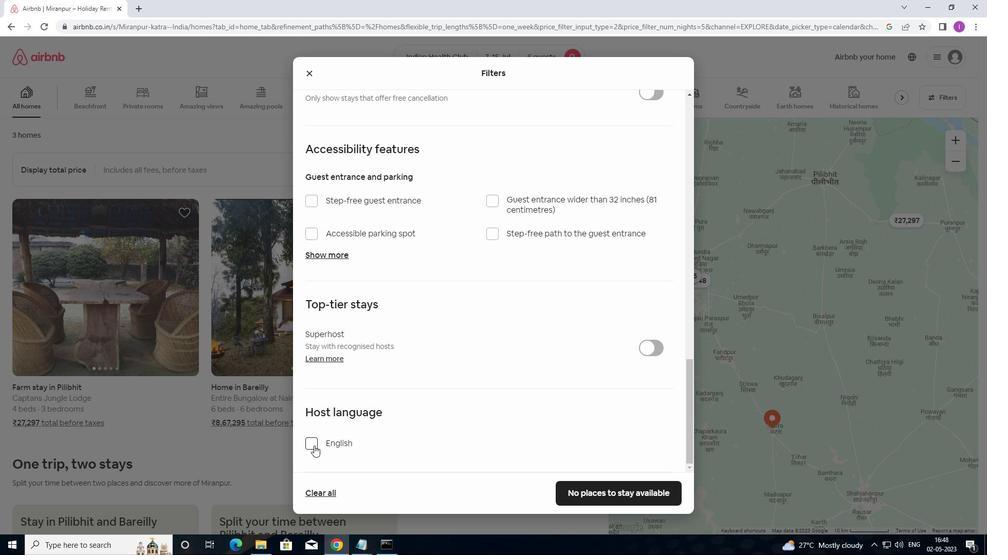 
Action: Mouse pressed left at (308, 445)
Screenshot: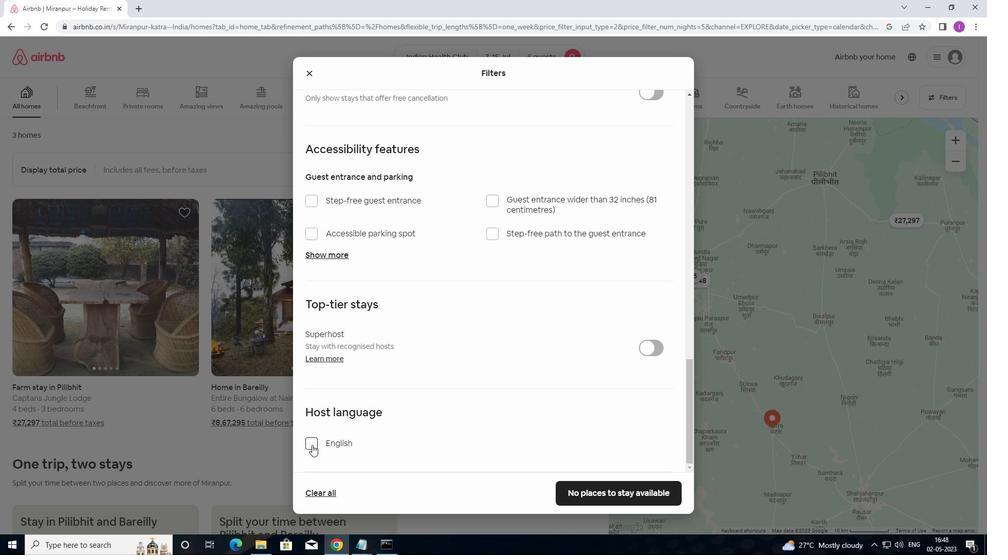 
Action: Mouse moved to (604, 501)
Screenshot: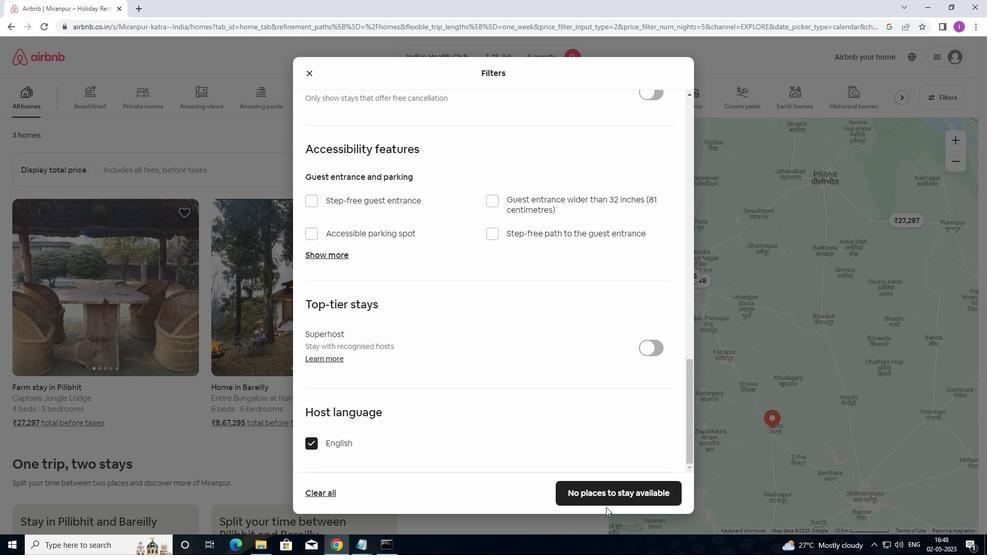 
Action: Mouse pressed left at (604, 501)
Screenshot: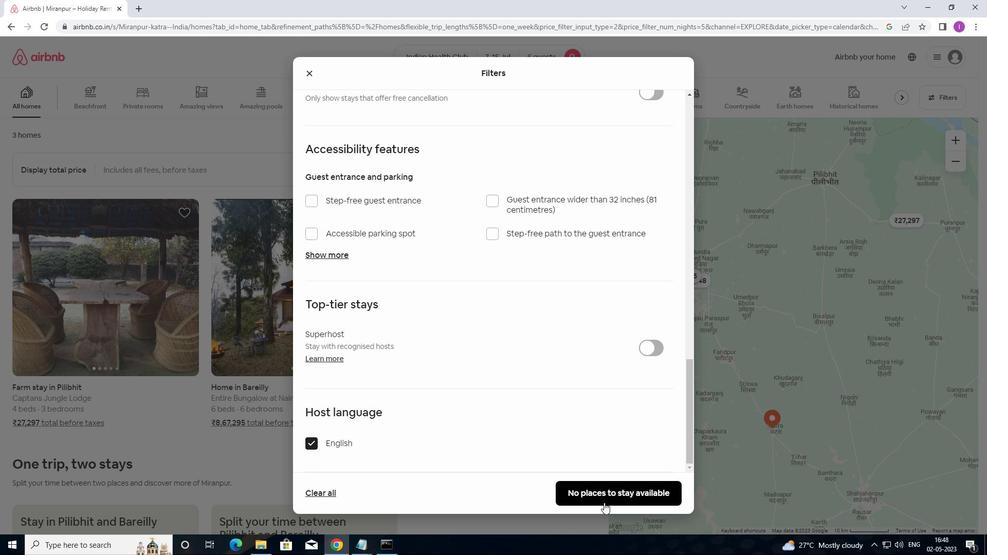 
Action: Mouse moved to (612, 493)
Screenshot: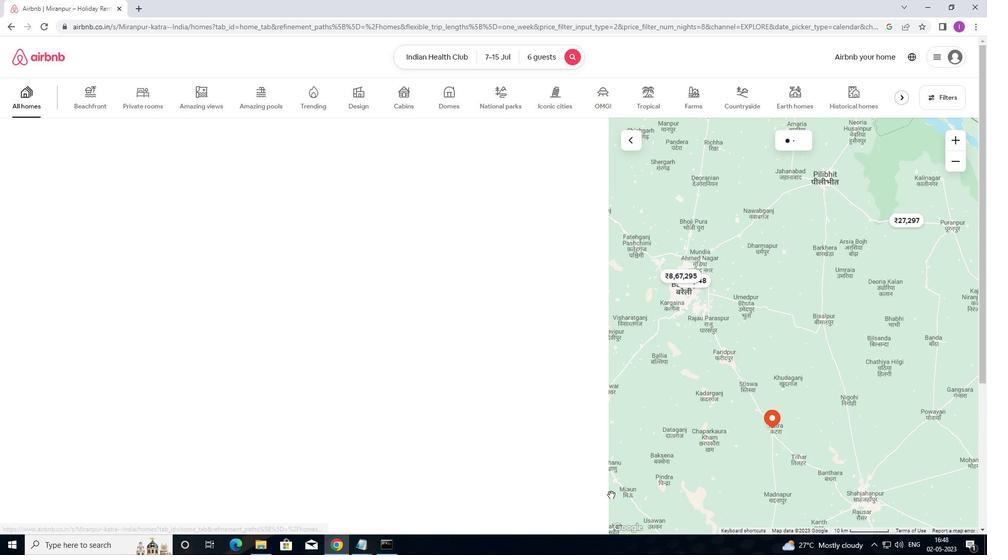
